 Task: For heading Calibri with Bold.  font size for heading24,  'Change the font style of data to'Bell MT.  and font size to 16,  Change the alignment of both headline & data to Align middle & Align Center.  In the sheet  Attendance Tracking Spreadsheetbook
Action: Mouse moved to (207, 113)
Screenshot: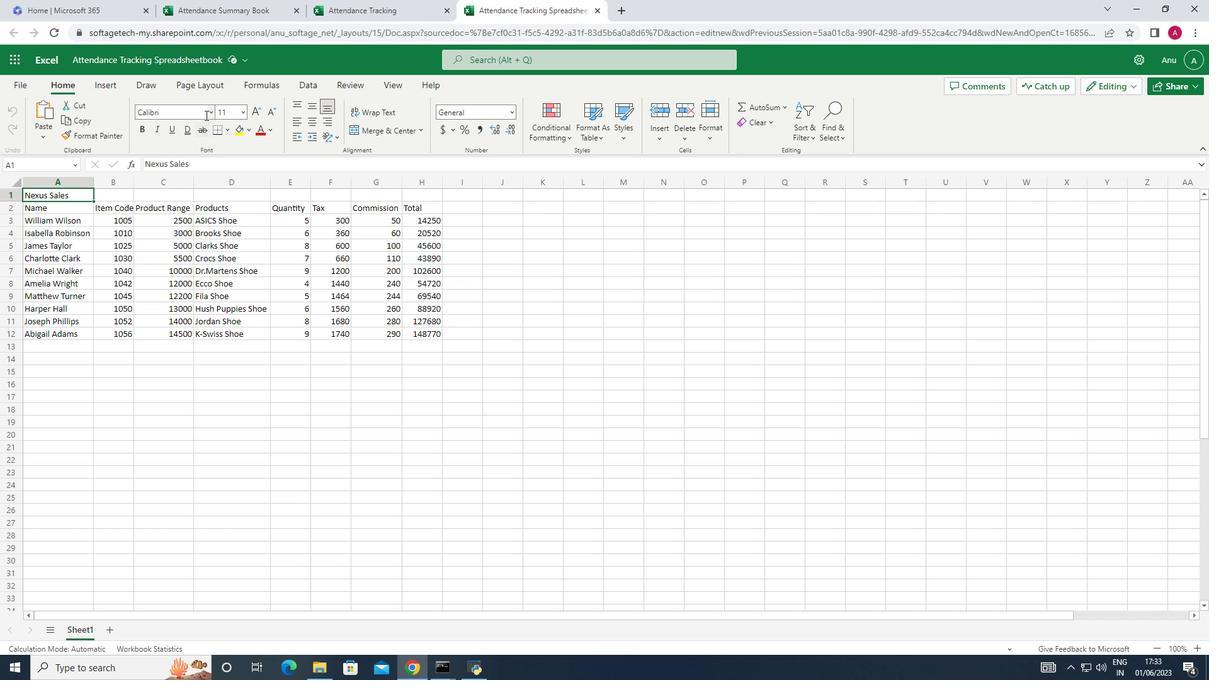 
Action: Mouse pressed left at (207, 113)
Screenshot: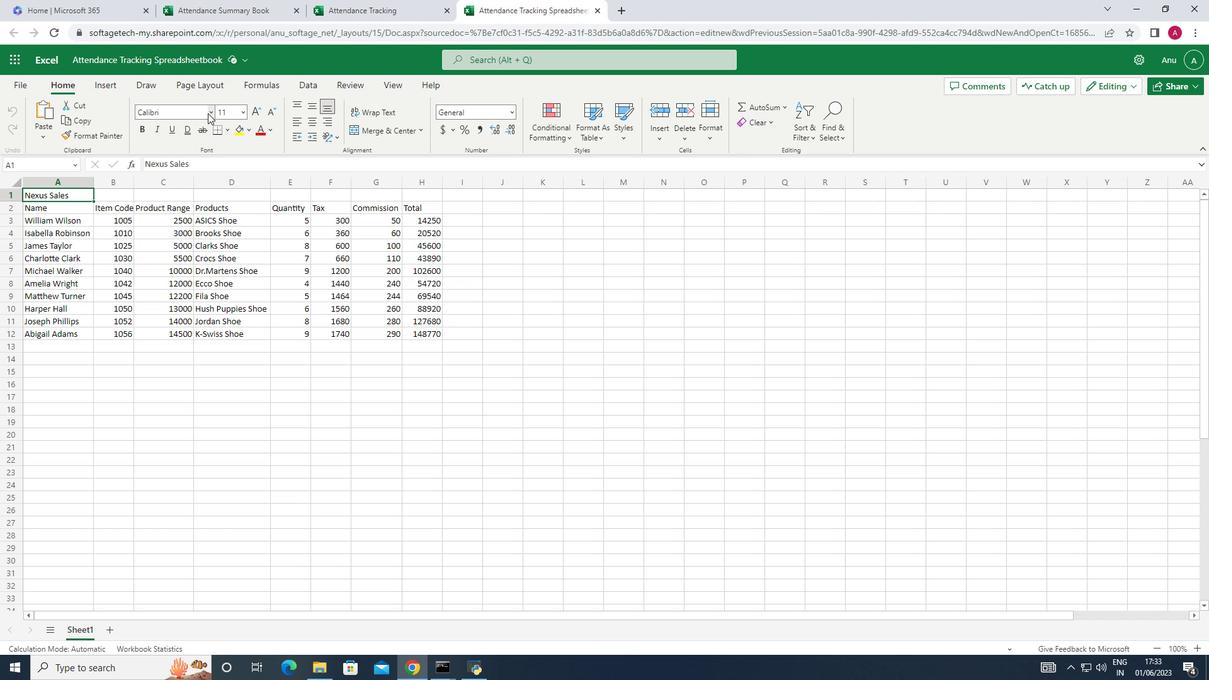 
Action: Mouse moved to (164, 238)
Screenshot: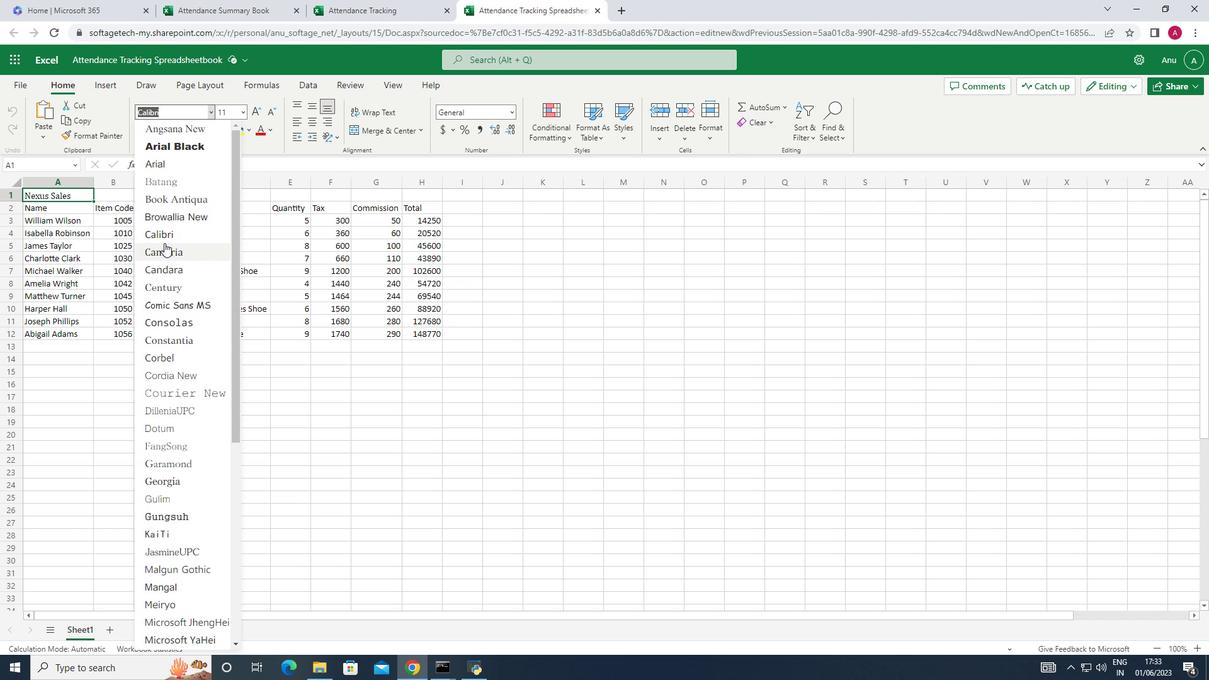 
Action: Mouse pressed left at (164, 238)
Screenshot: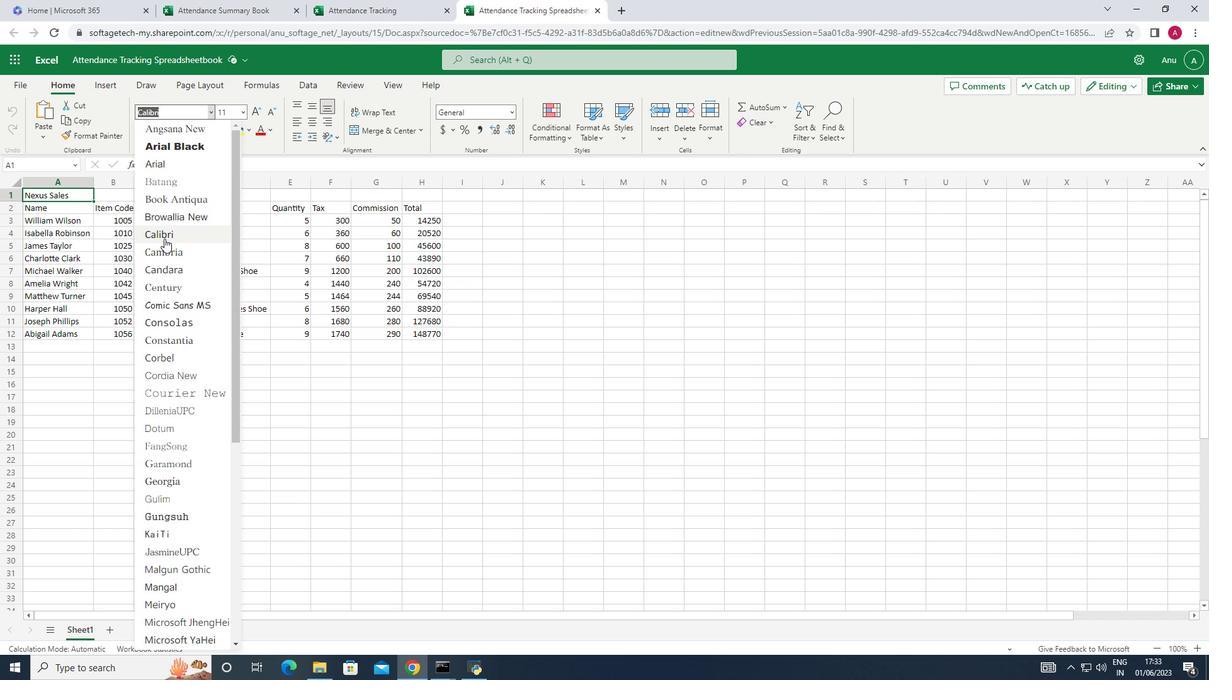 
Action: Mouse moved to (139, 131)
Screenshot: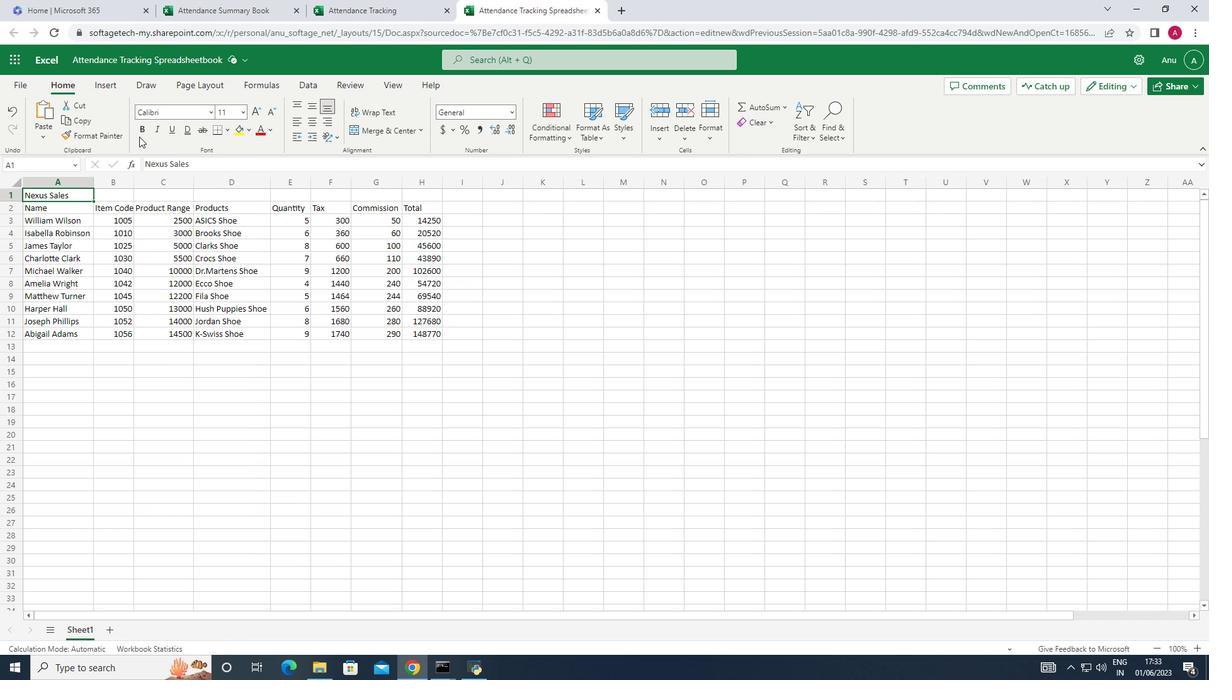 
Action: Mouse pressed left at (139, 131)
Screenshot: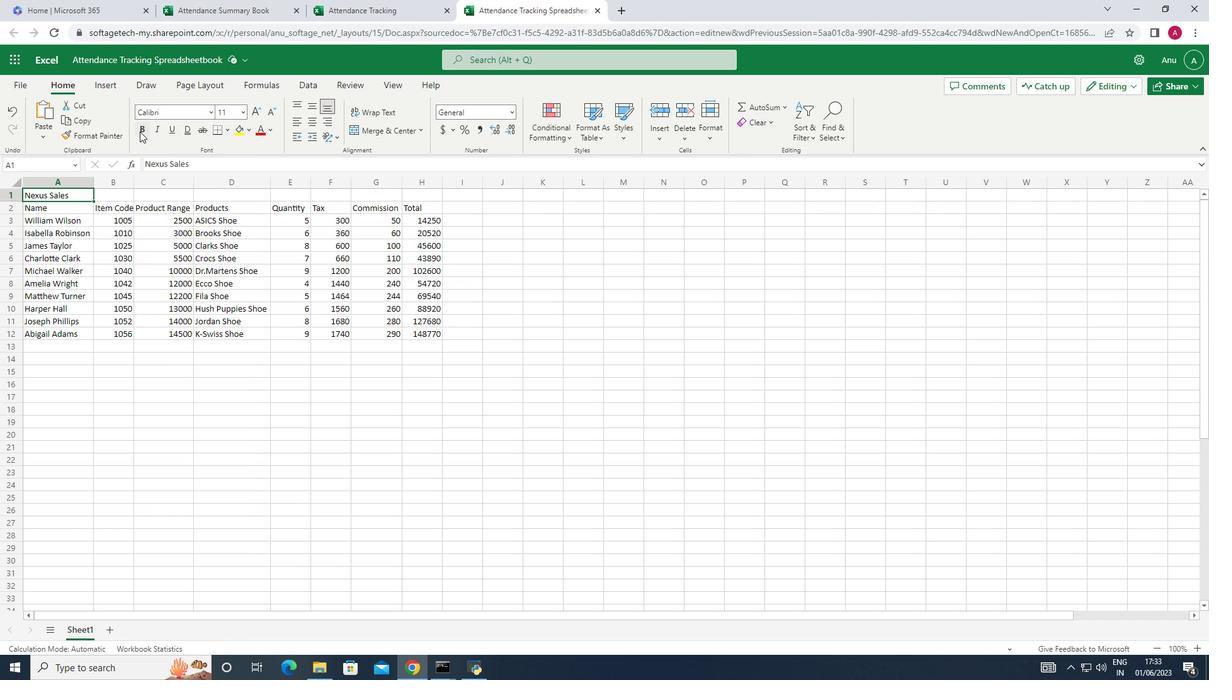 
Action: Mouse moved to (241, 112)
Screenshot: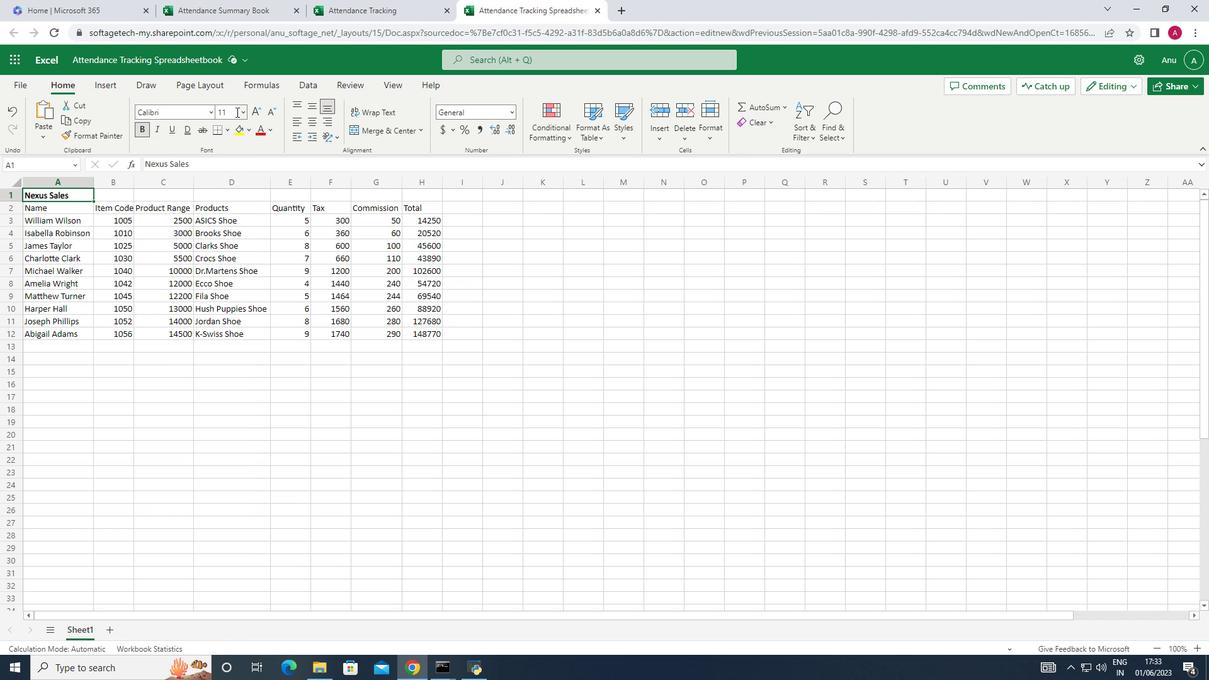
Action: Mouse pressed left at (241, 112)
Screenshot: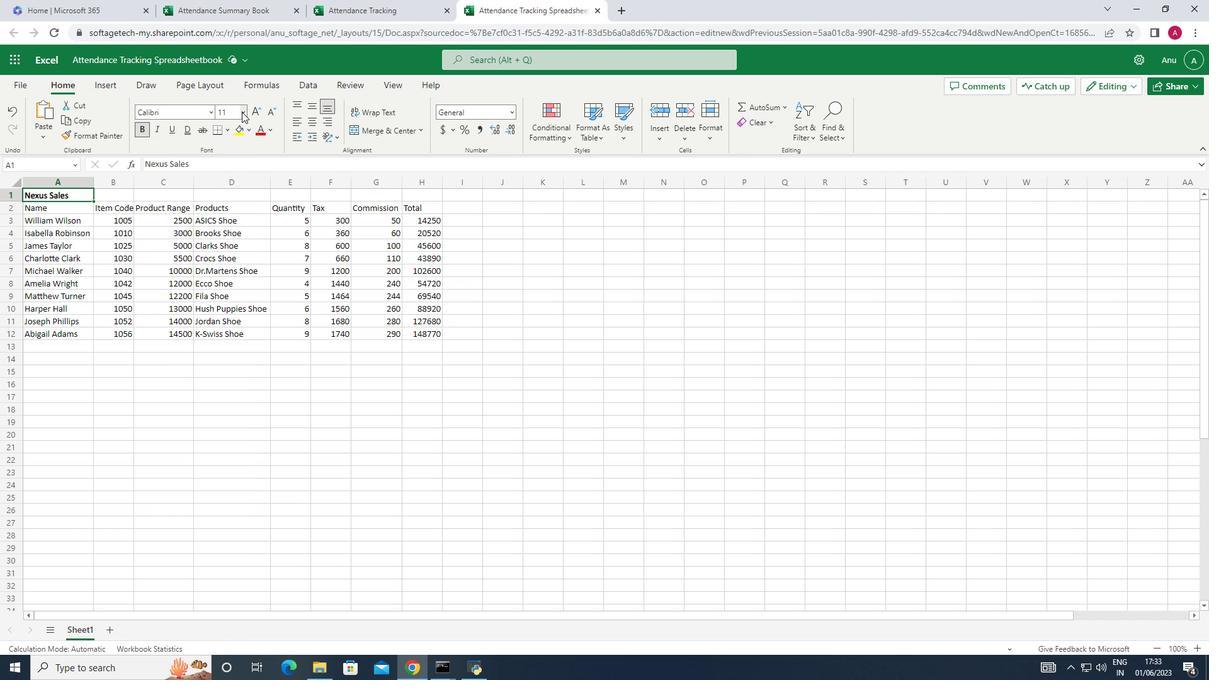 
Action: Mouse moved to (233, 282)
Screenshot: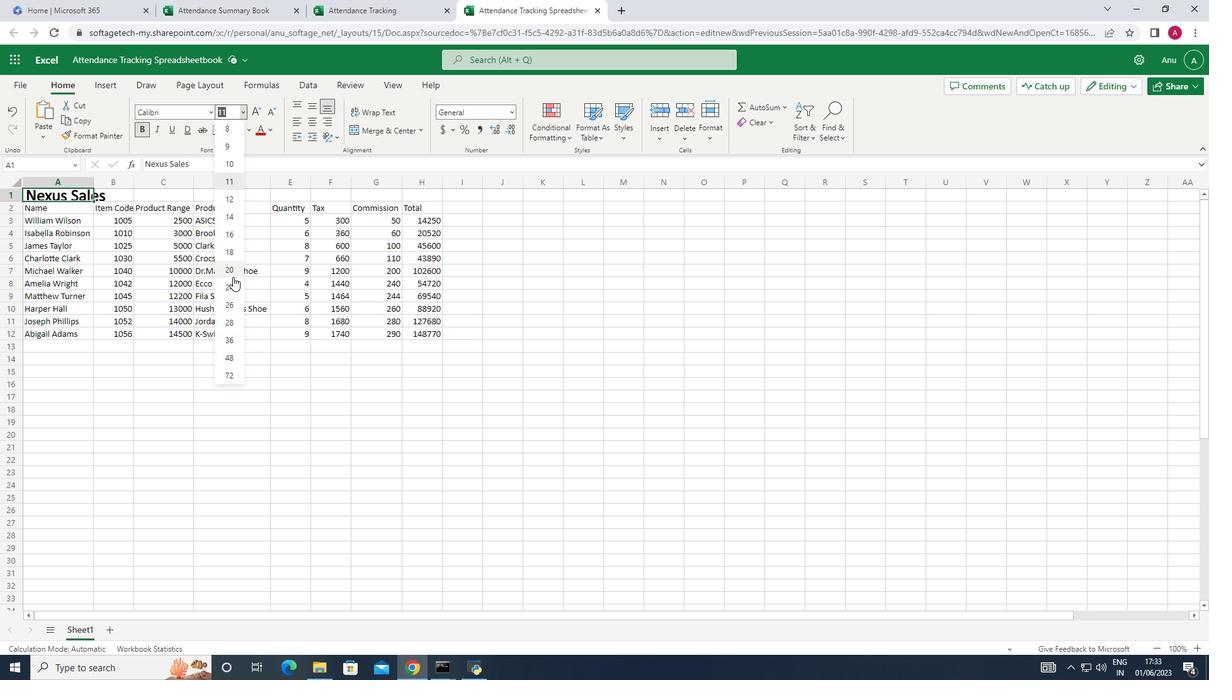 
Action: Mouse pressed left at (233, 282)
Screenshot: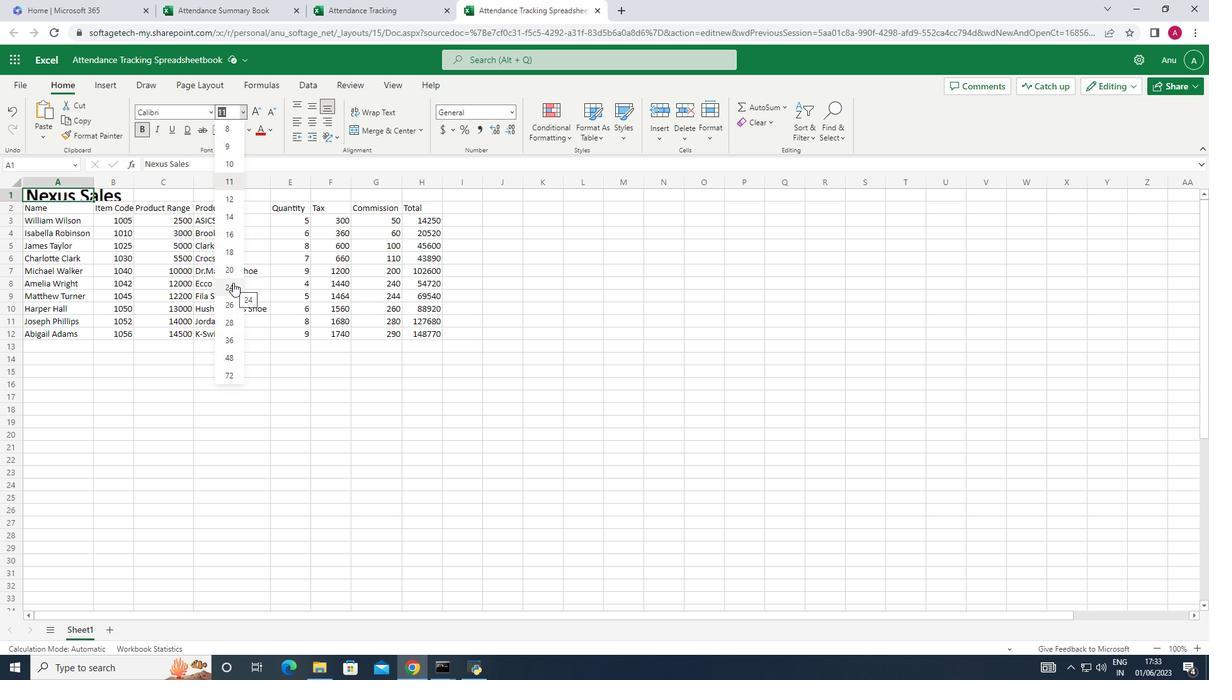 
Action: Mouse moved to (64, 222)
Screenshot: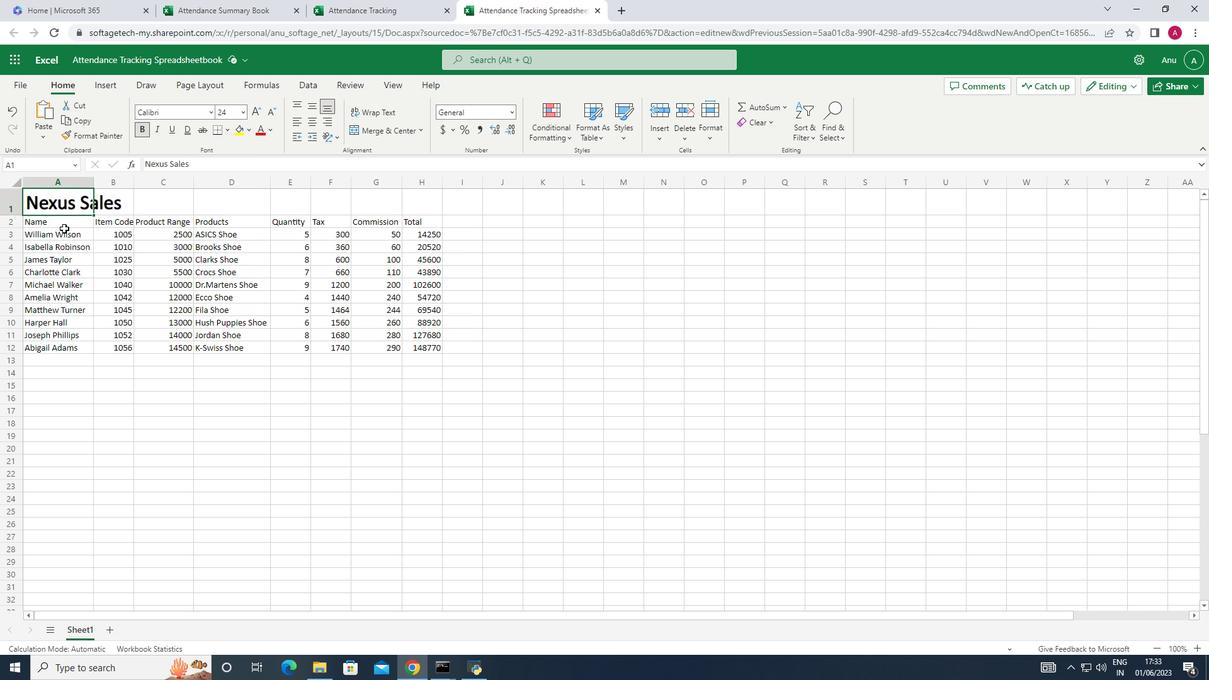 
Action: Mouse pressed left at (64, 222)
Screenshot: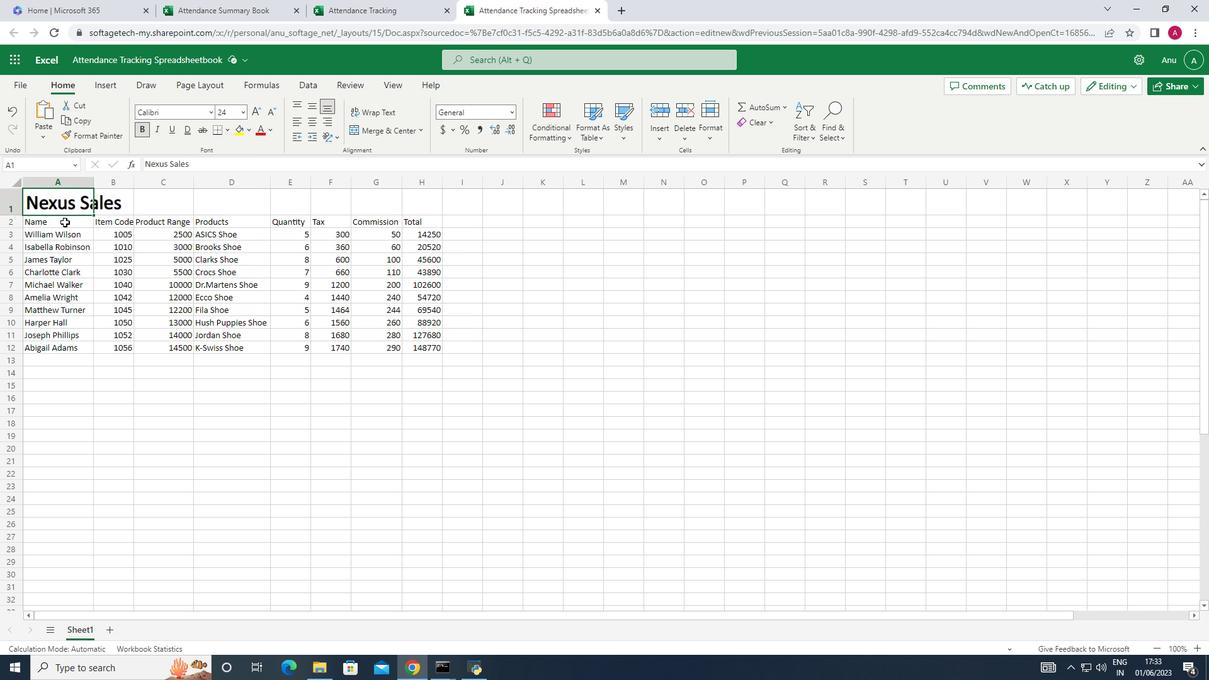 
Action: Mouse moved to (415, 335)
Screenshot: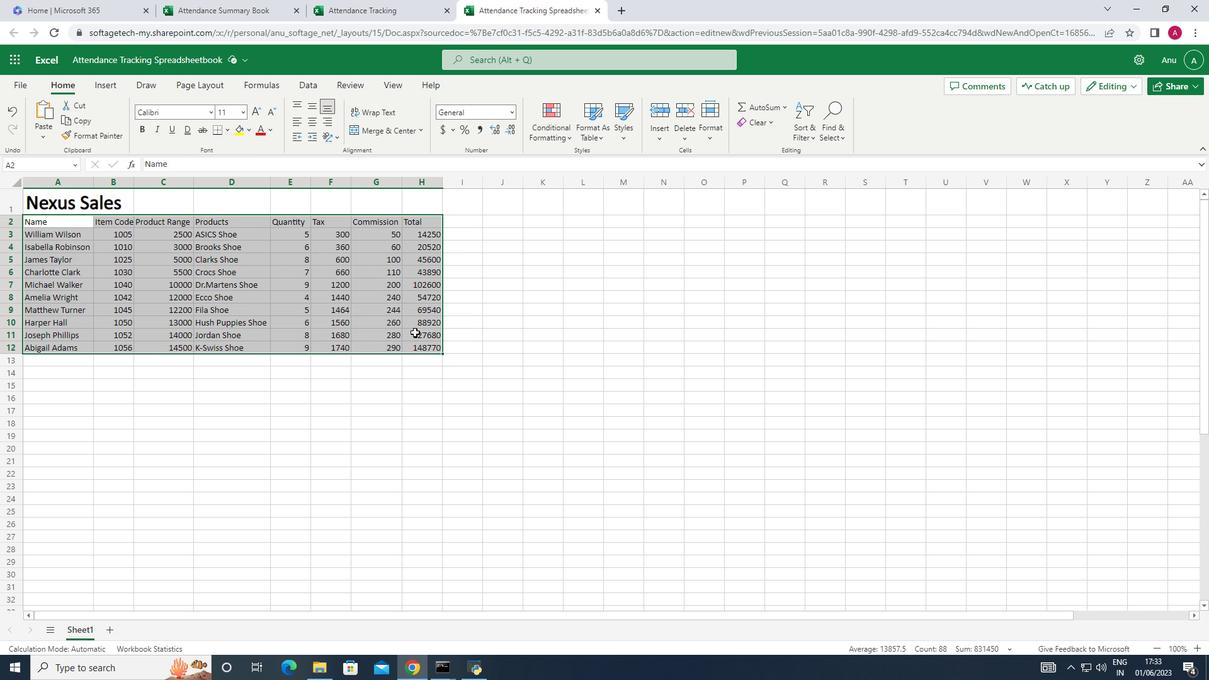
Action: Key pressed <Key.shift>Bectrl+Zctrl+Zctrl+Zctrl+Z
Screenshot: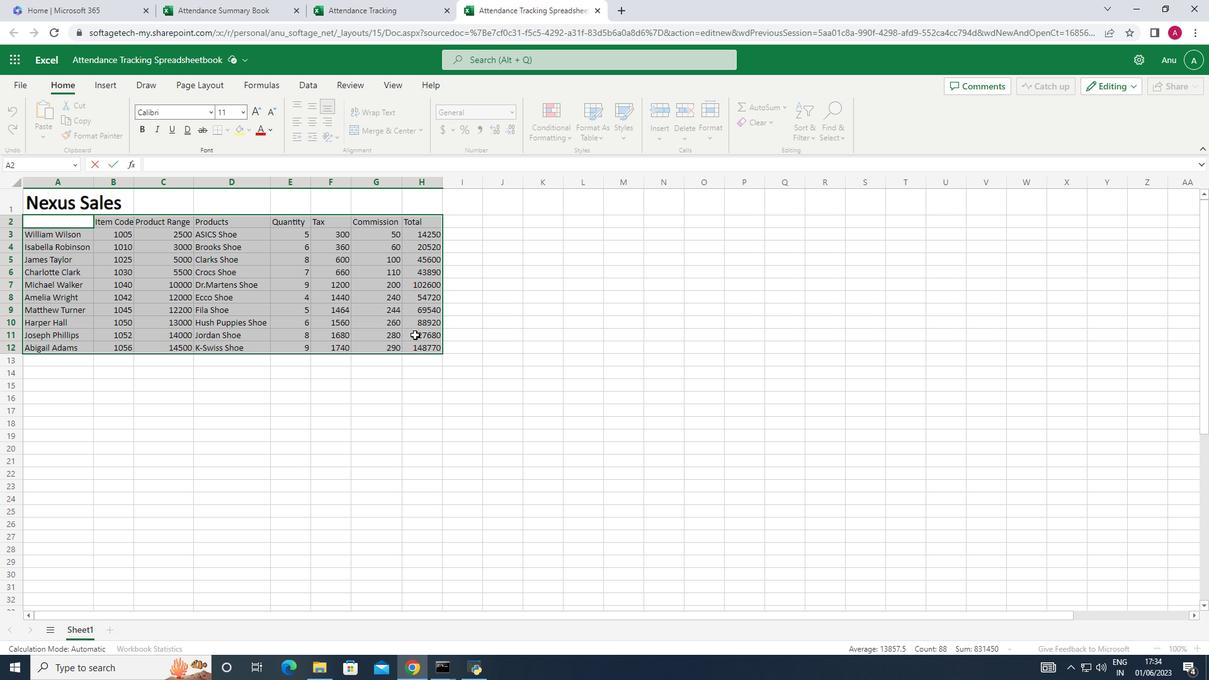 
Action: Mouse moved to (292, 397)
Screenshot: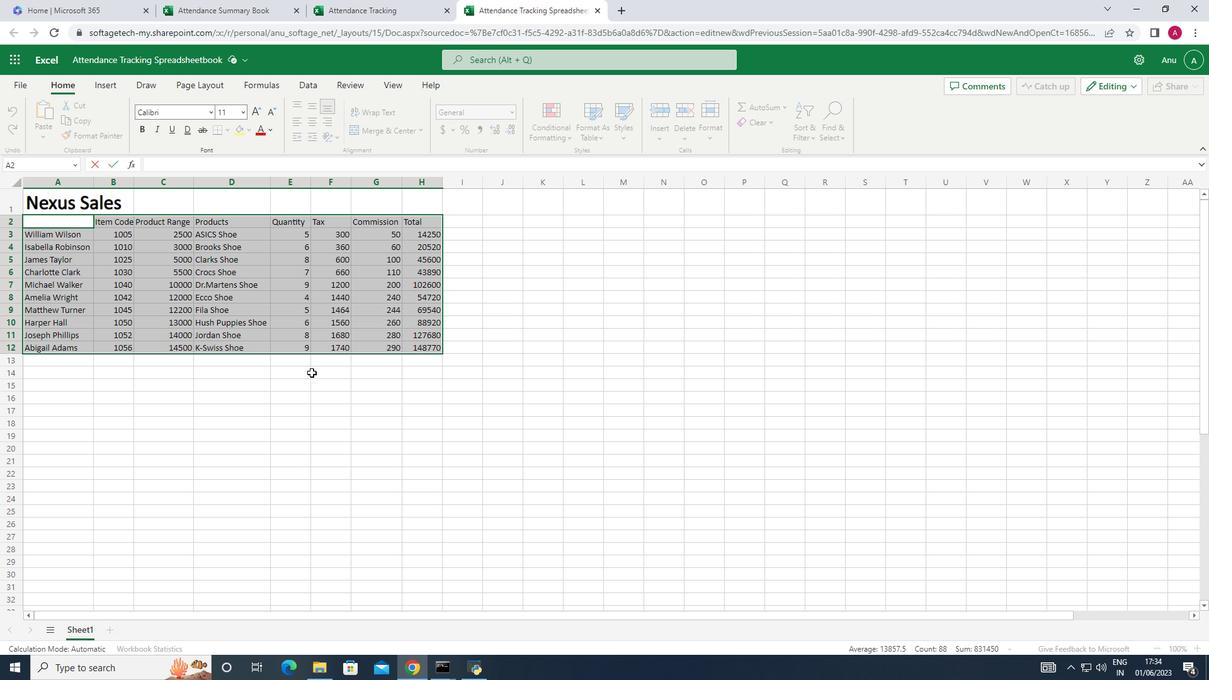 
Action: Mouse pressed left at (292, 397)
Screenshot: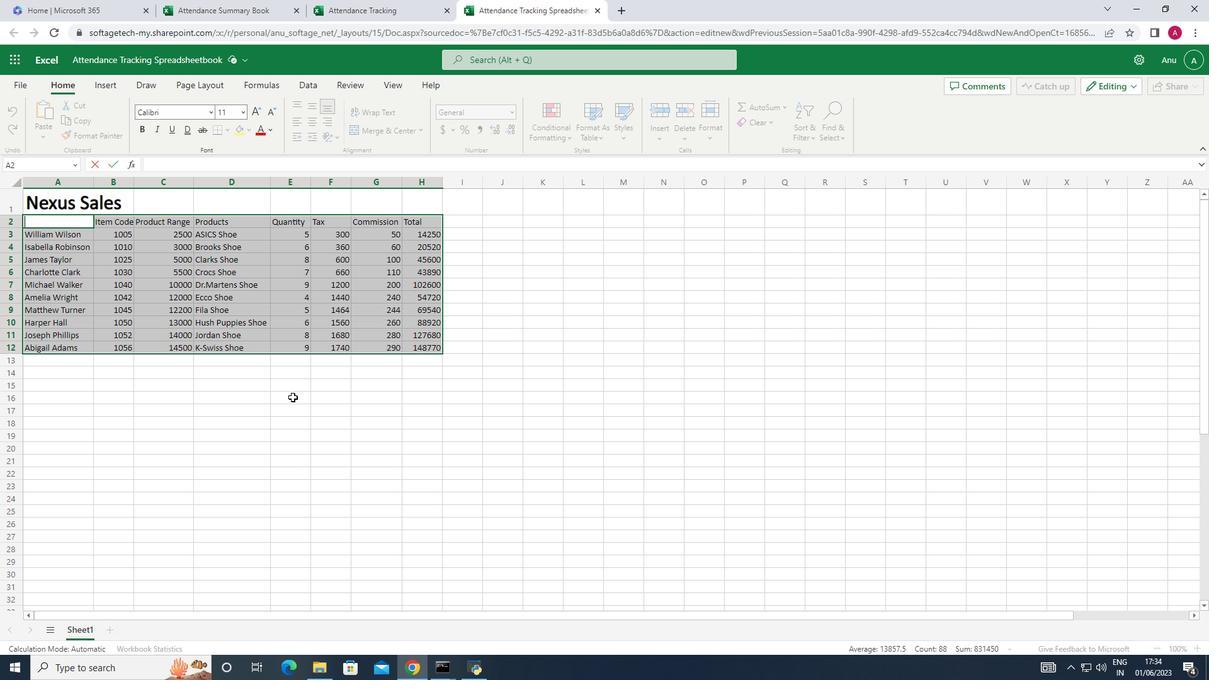 
Action: Mouse moved to (81, 223)
Screenshot: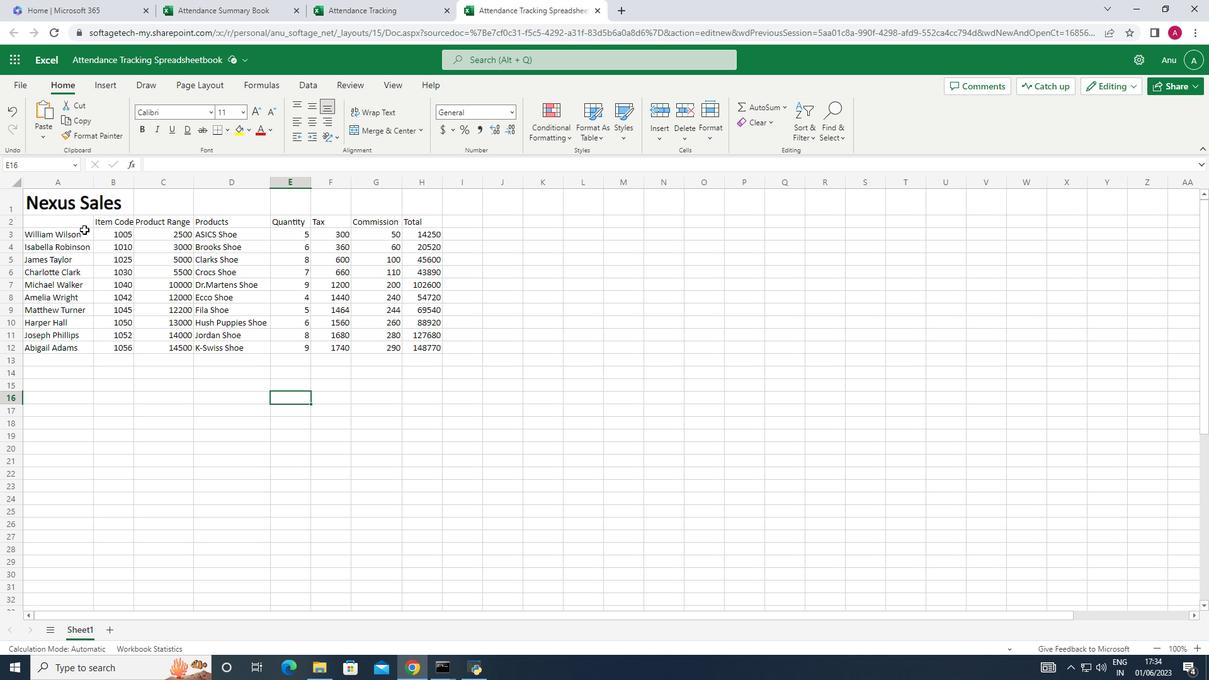 
Action: Mouse pressed left at (81, 223)
Screenshot: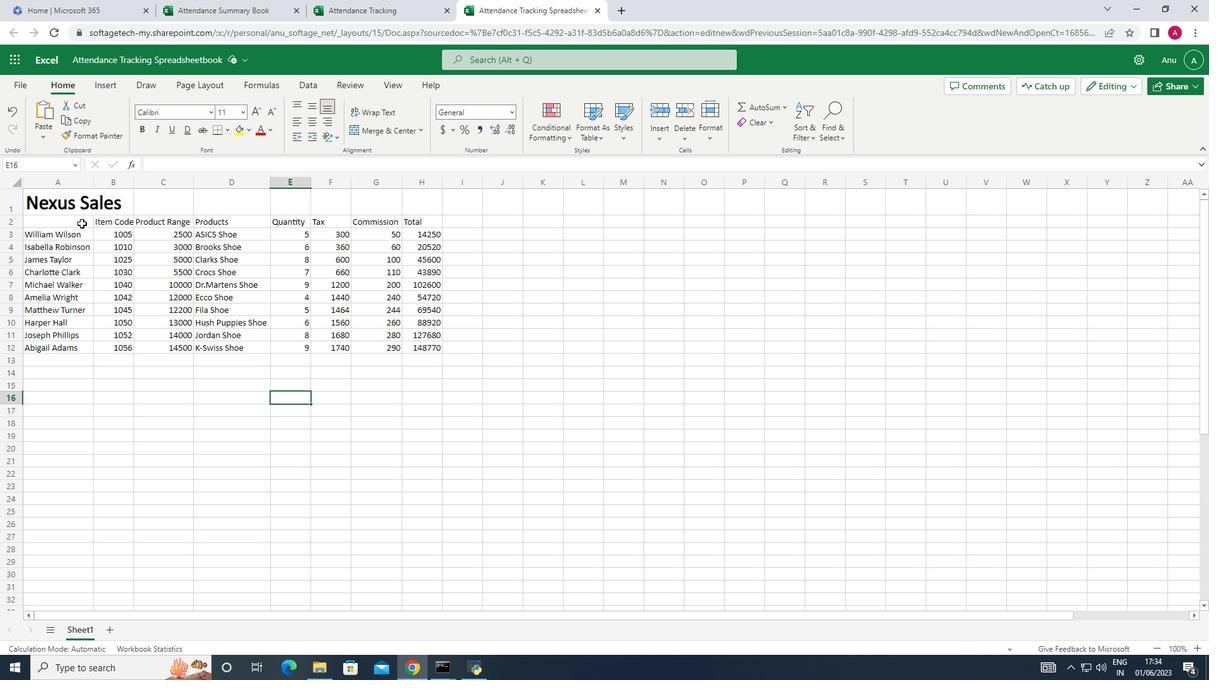 
Action: Key pressed ctrl+Z
Screenshot: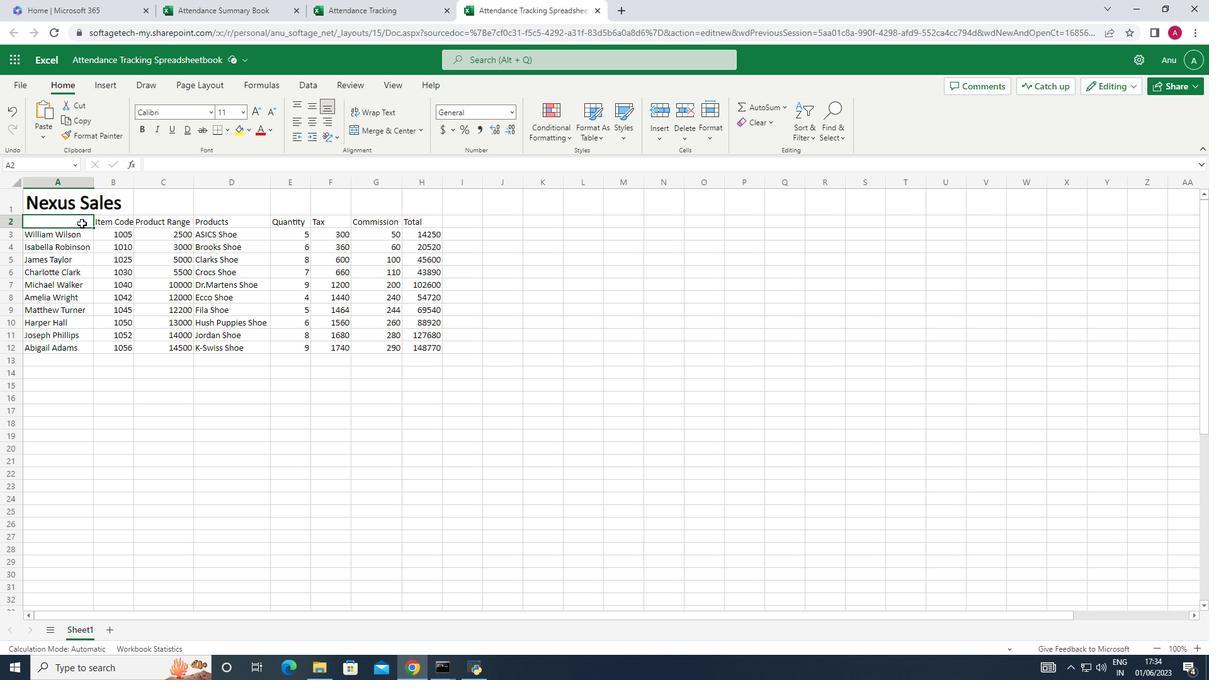 
Action: Mouse moved to (35, 223)
Screenshot: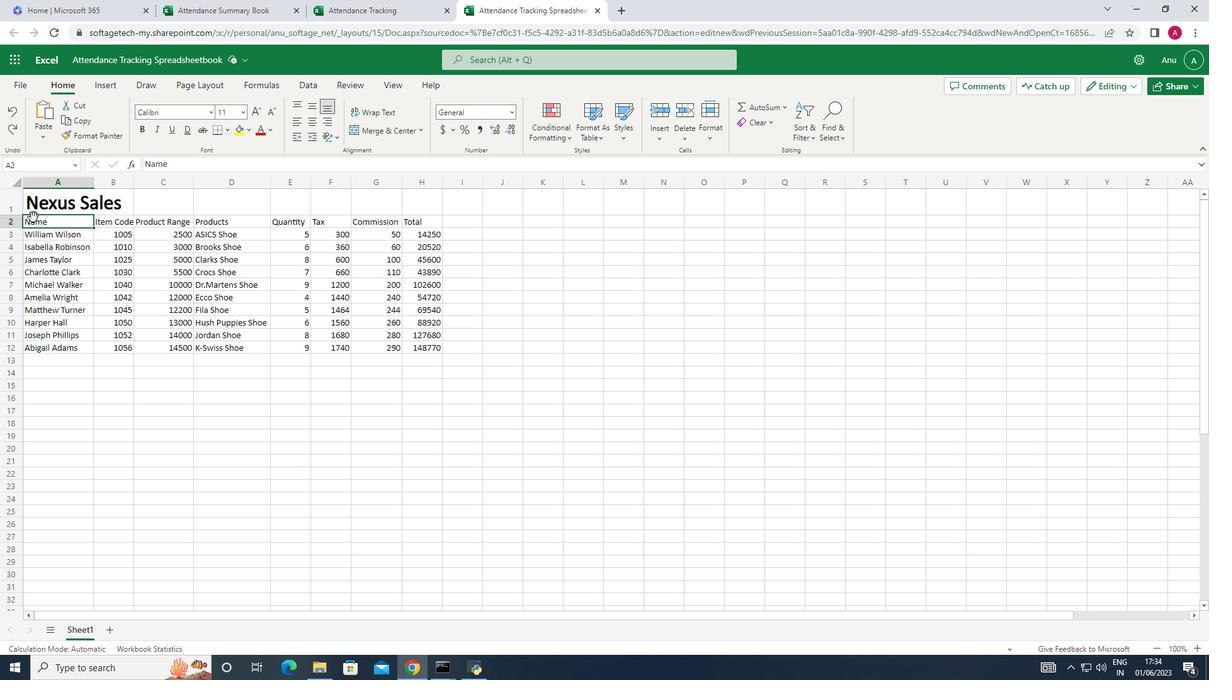 
Action: Mouse pressed left at (35, 223)
Screenshot: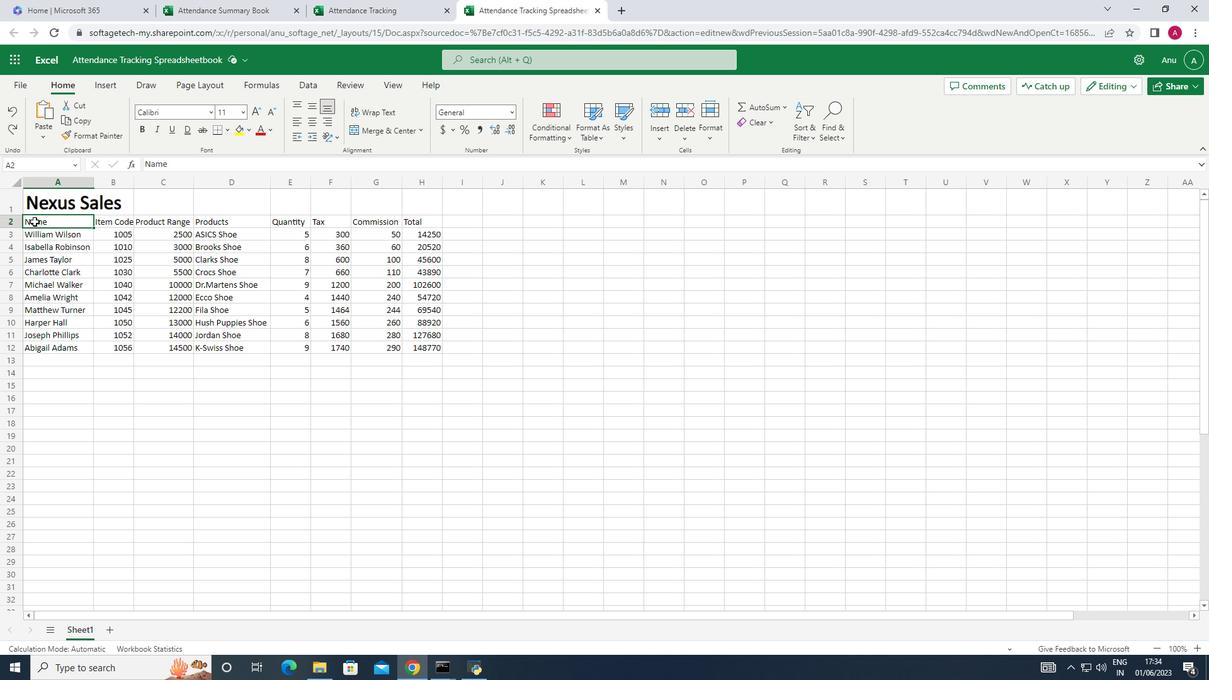 
Action: Mouse moved to (189, 109)
Screenshot: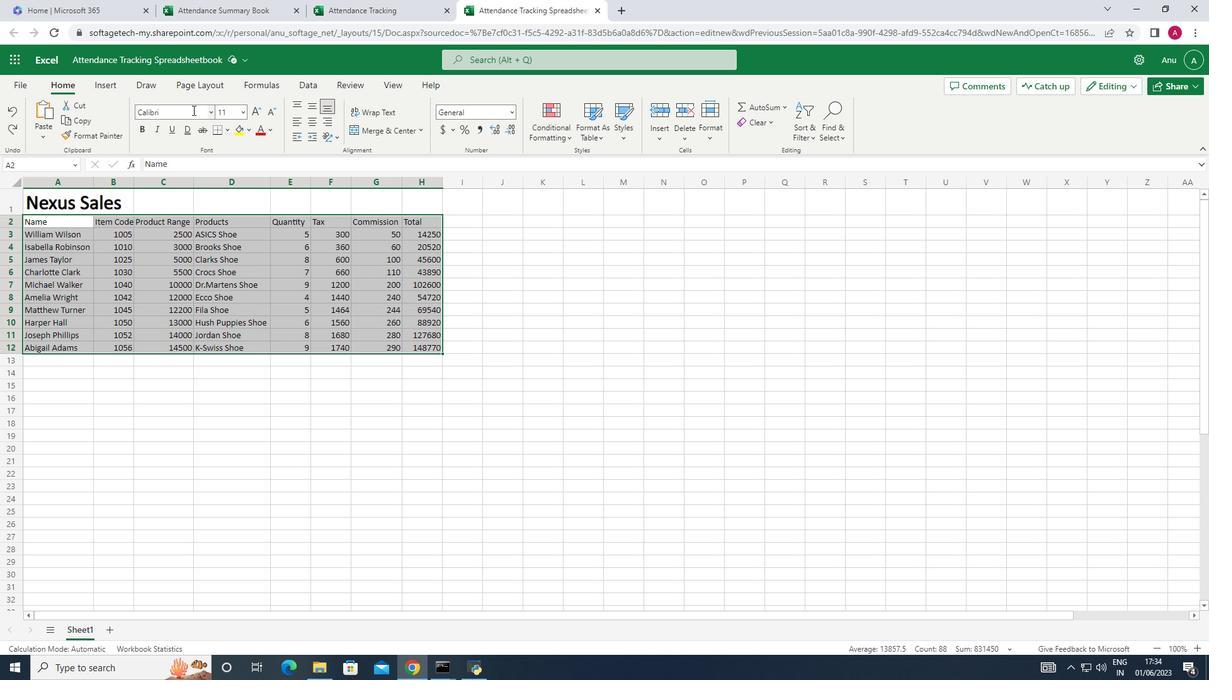 
Action: Mouse pressed left at (189, 109)
Screenshot: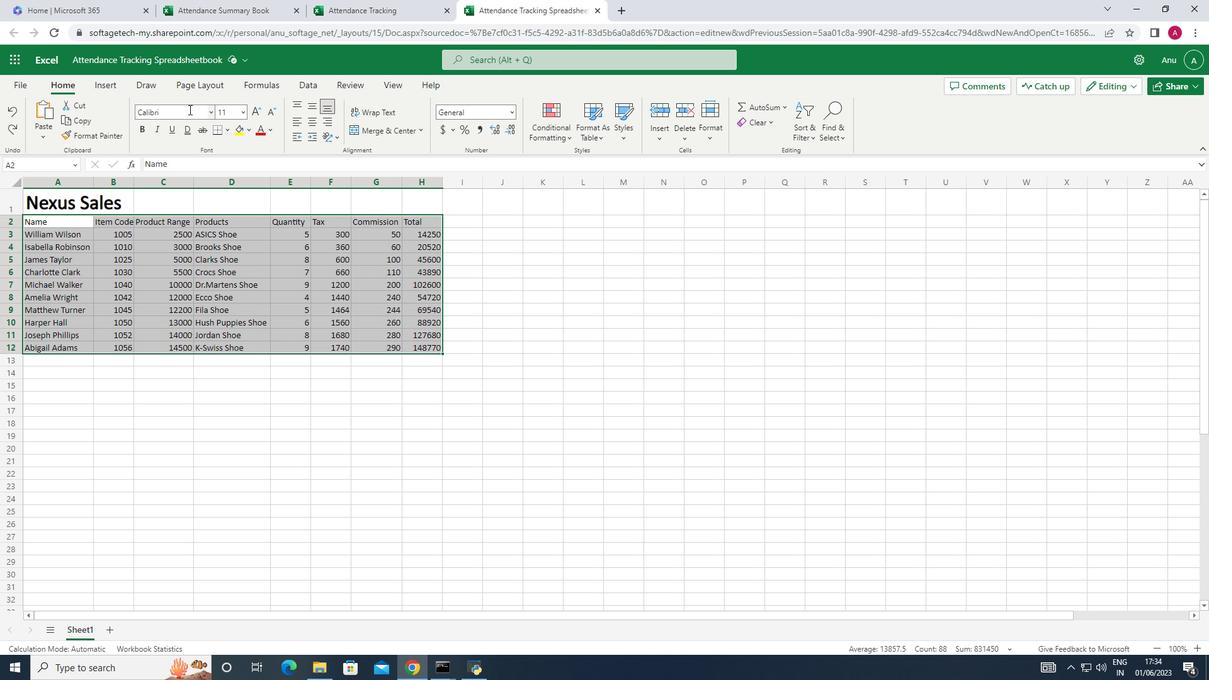 
Action: Mouse pressed left at (189, 109)
Screenshot: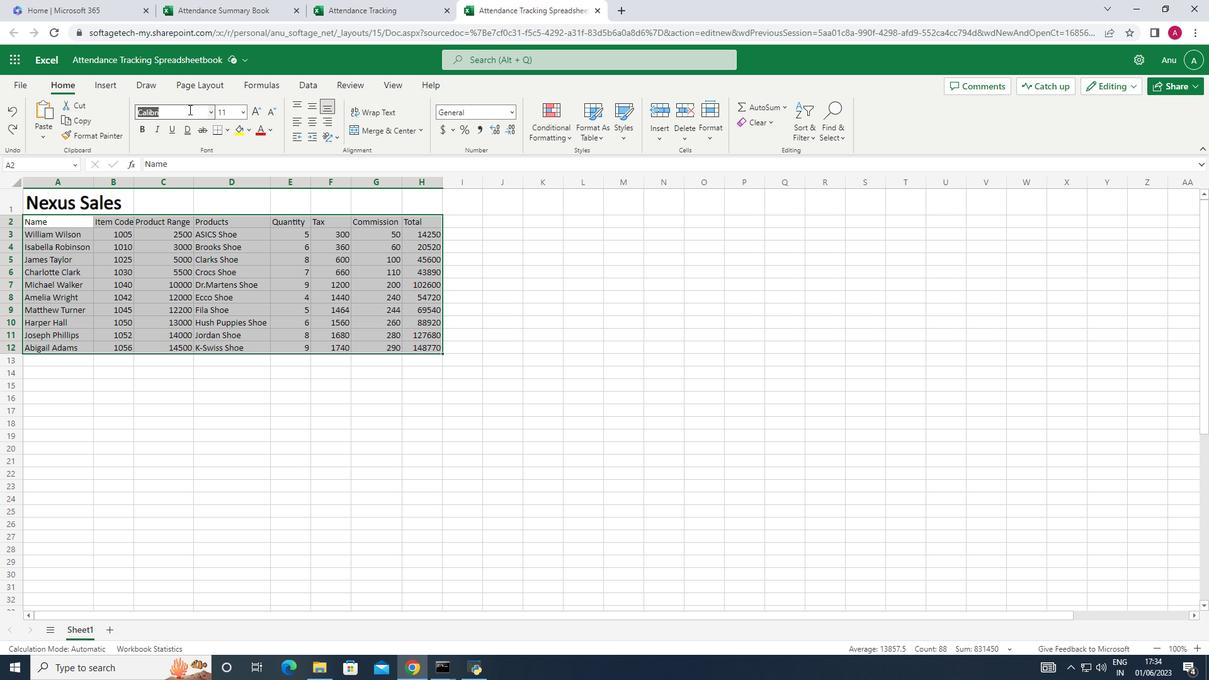 
Action: Mouse pressed left at (189, 109)
Screenshot: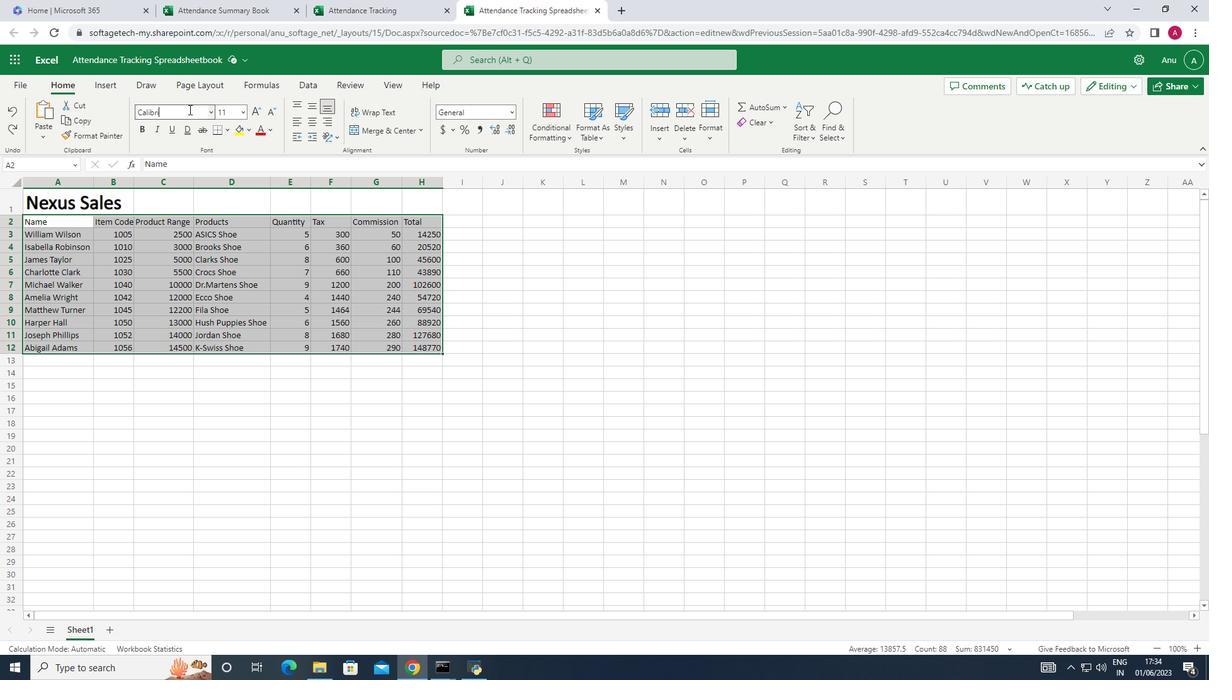 
Action: Mouse moved to (207, 114)
Screenshot: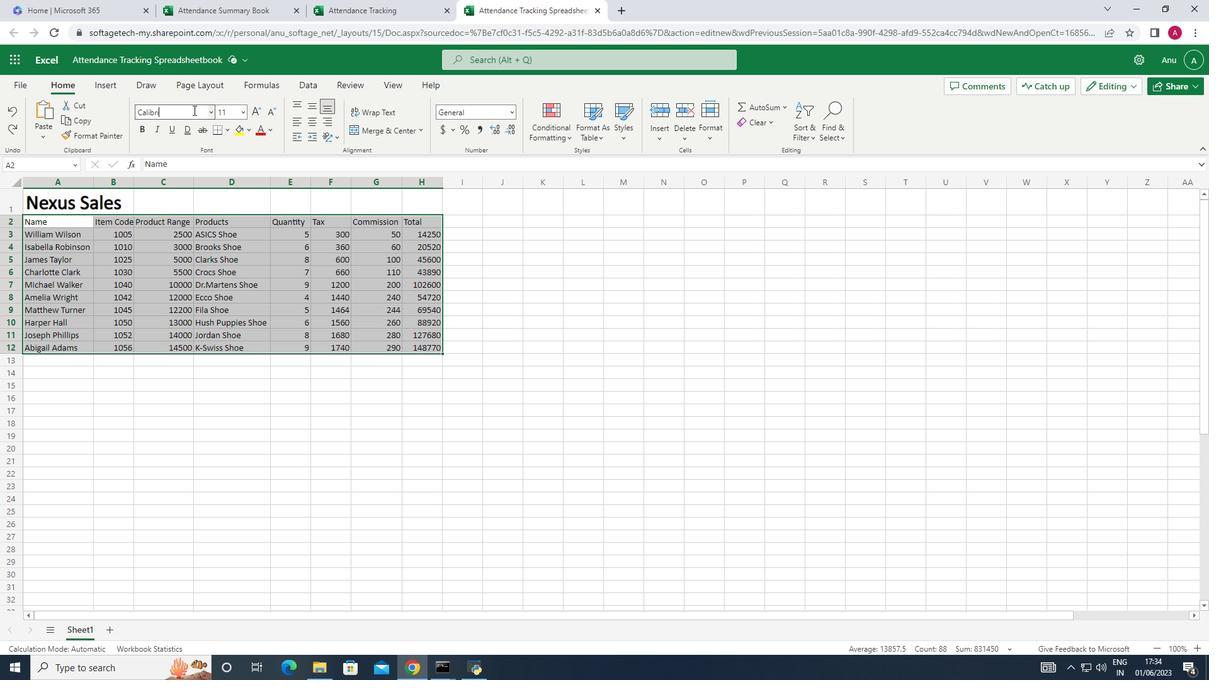 
Action: Mouse pressed left at (207, 114)
Screenshot: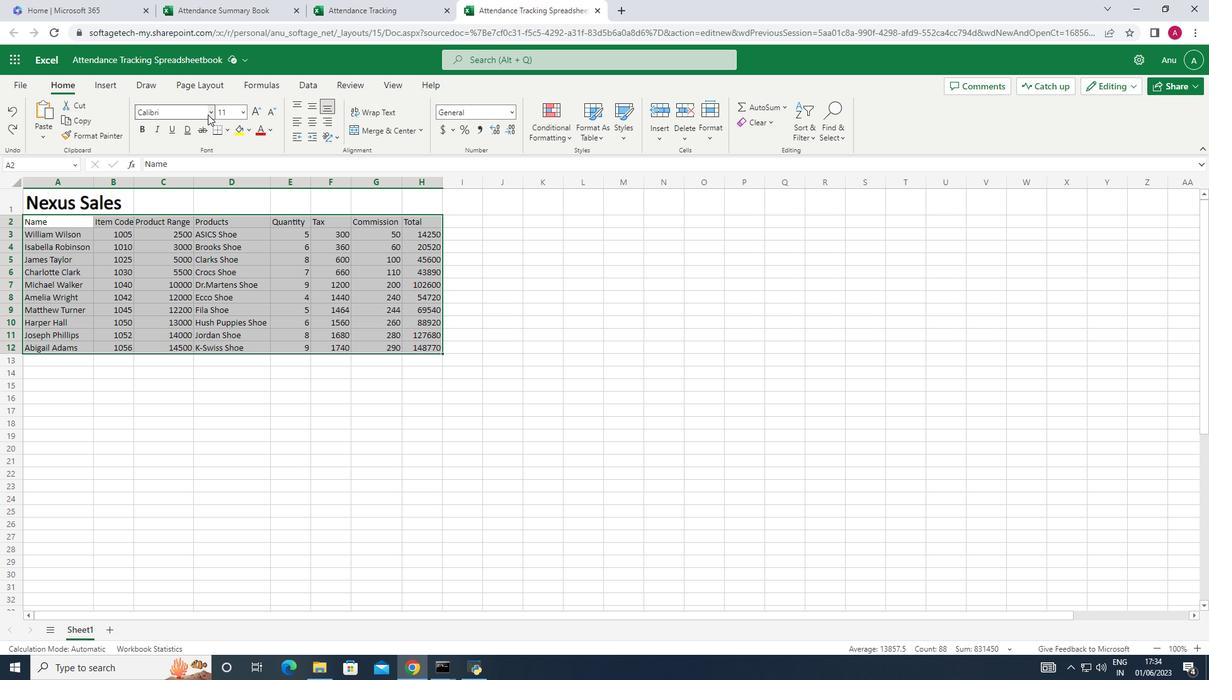 
Action: Mouse moved to (185, 112)
Screenshot: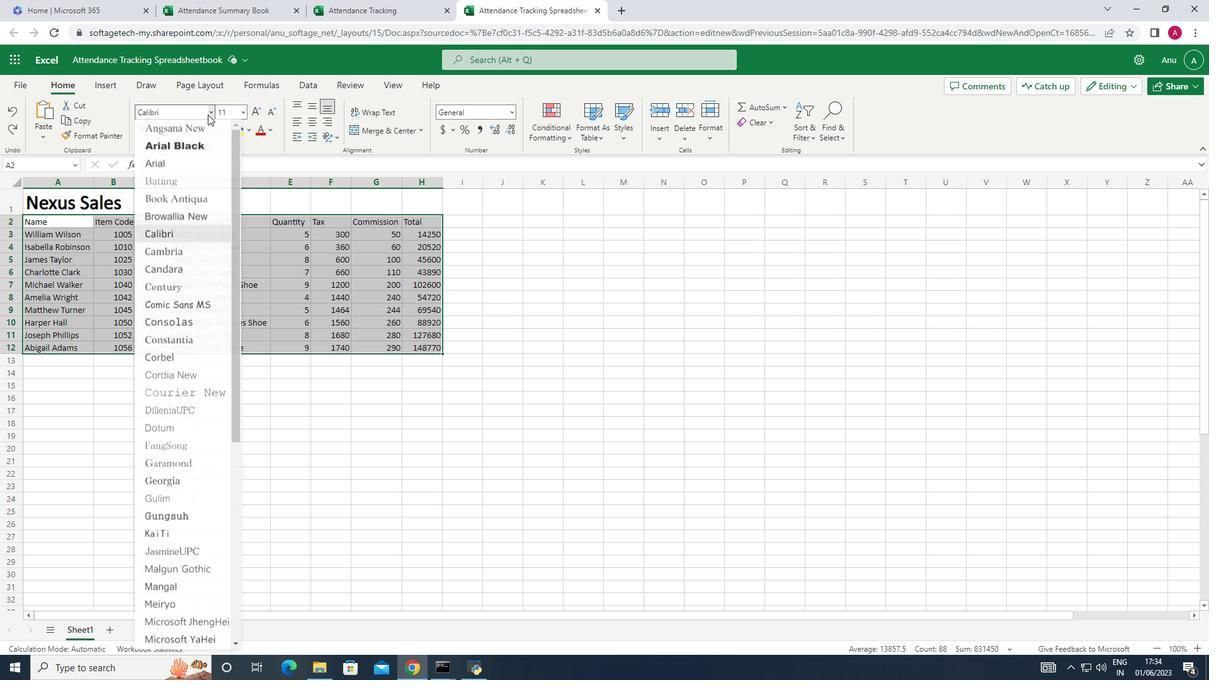
Action: Key pressed <Key.shift>B<Key.backspace><Key.backspace><Key.backspace><Key.backspace><Key.backspace><Key.backspace><Key.backspace><Key.backspace><Key.backspace><Key.backspace><Key.backspace><Key.backspace><Key.backspace><Key.backspace><Key.shift>Bell<Key.space><Key.shift><Key.shift>MT<Key.enter>
Screenshot: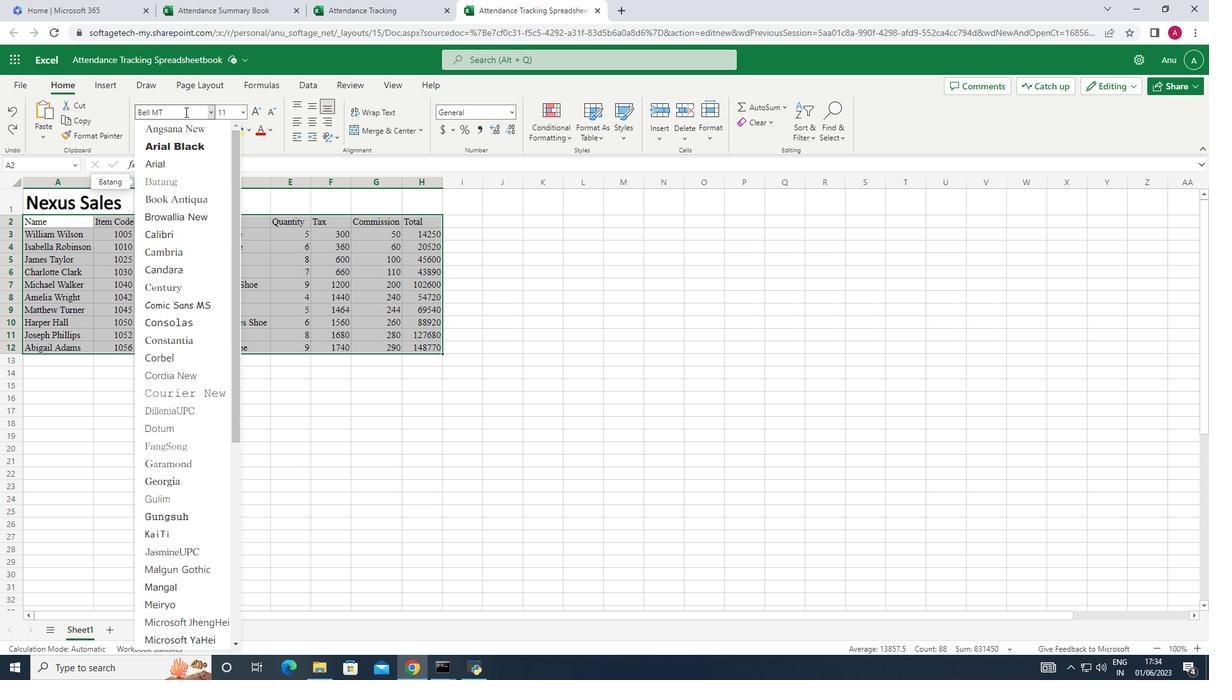 
Action: Mouse moved to (241, 112)
Screenshot: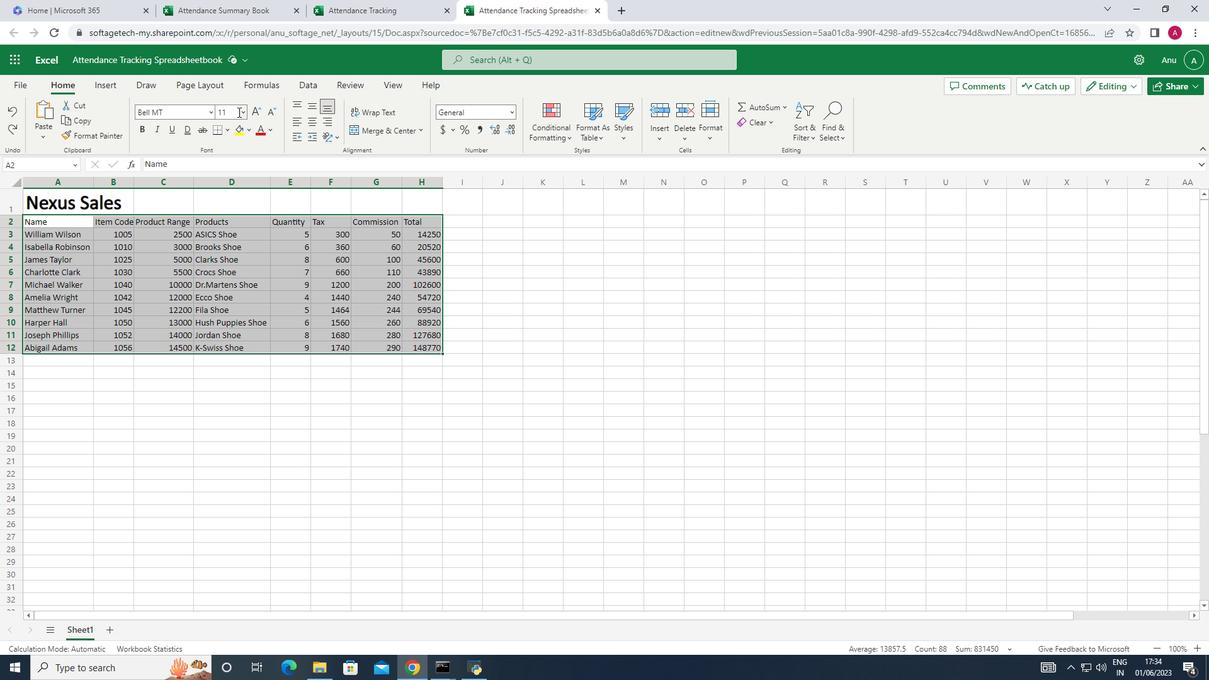 
Action: Mouse pressed left at (241, 112)
Screenshot: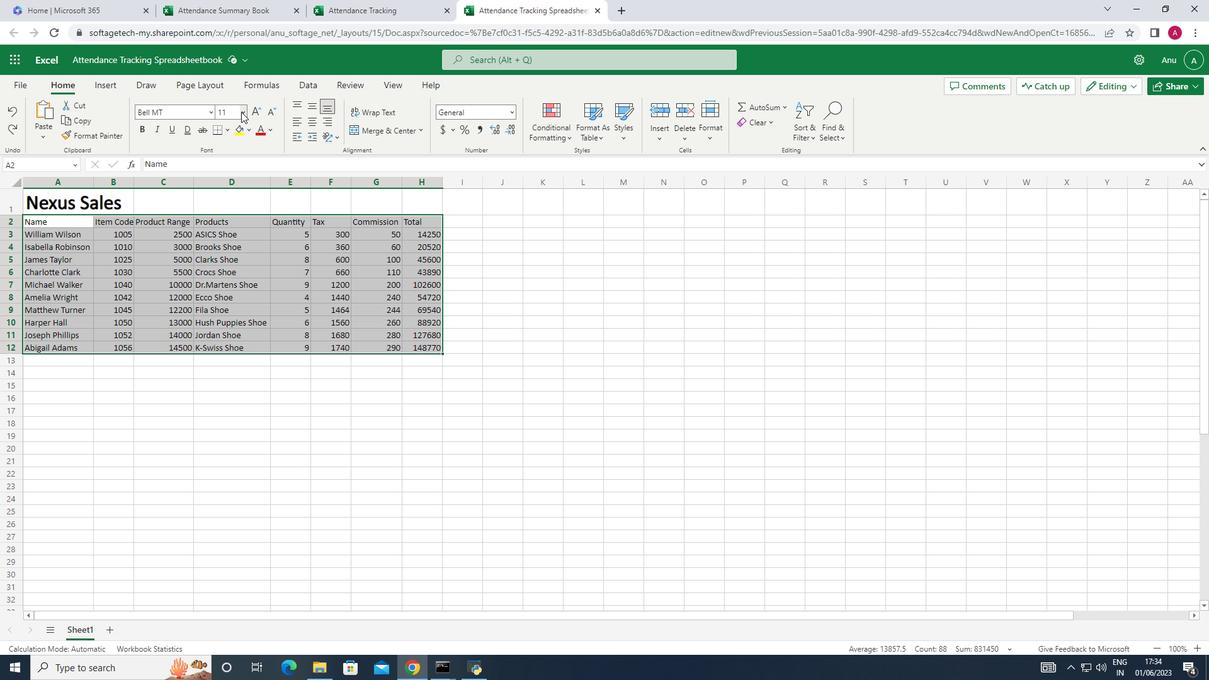 
Action: Mouse moved to (236, 229)
Screenshot: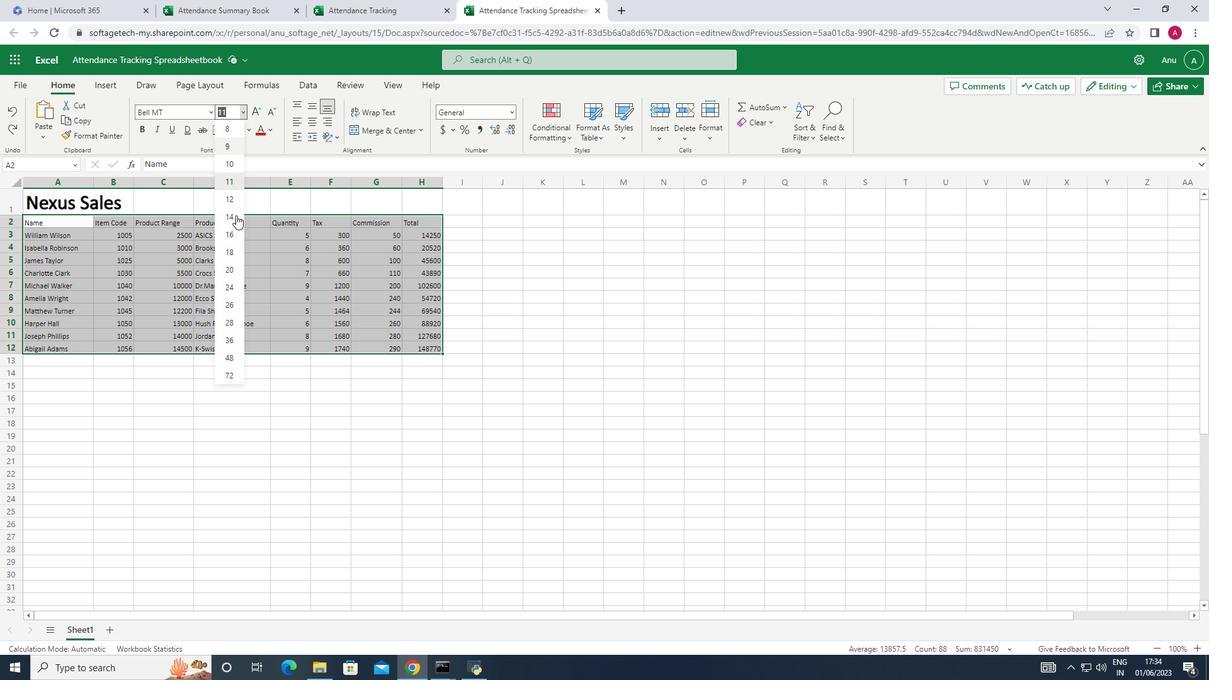 
Action: Mouse pressed left at (236, 229)
Screenshot: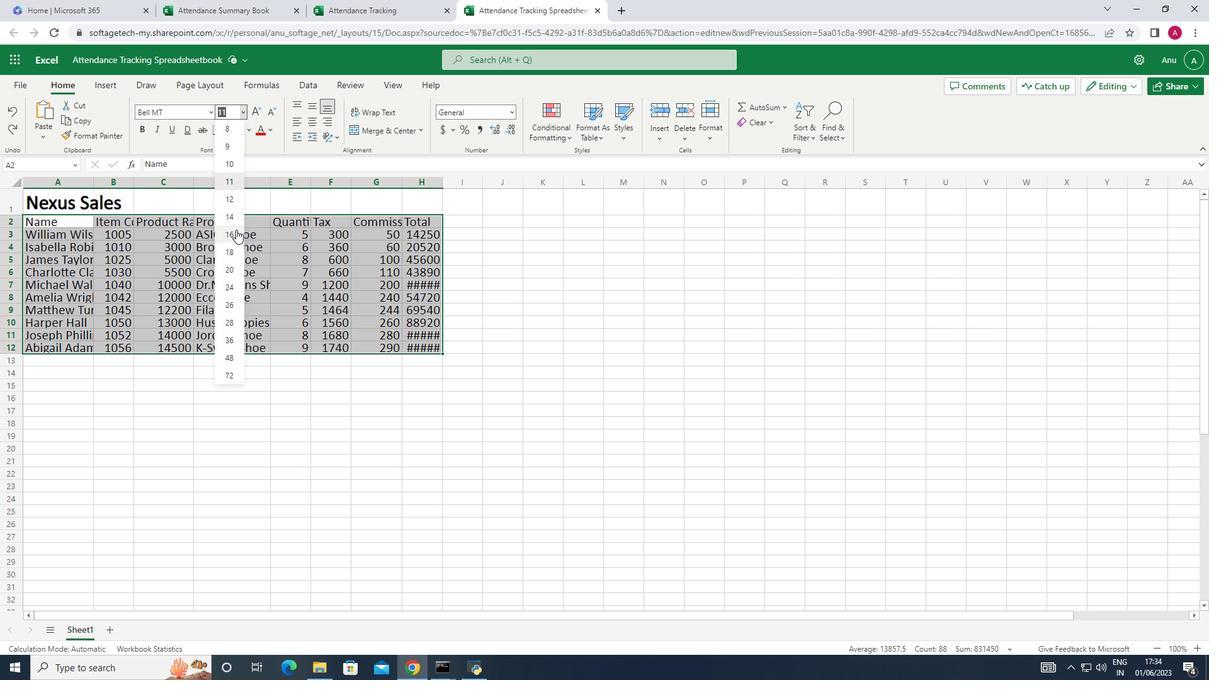 
Action: Mouse moved to (54, 201)
Screenshot: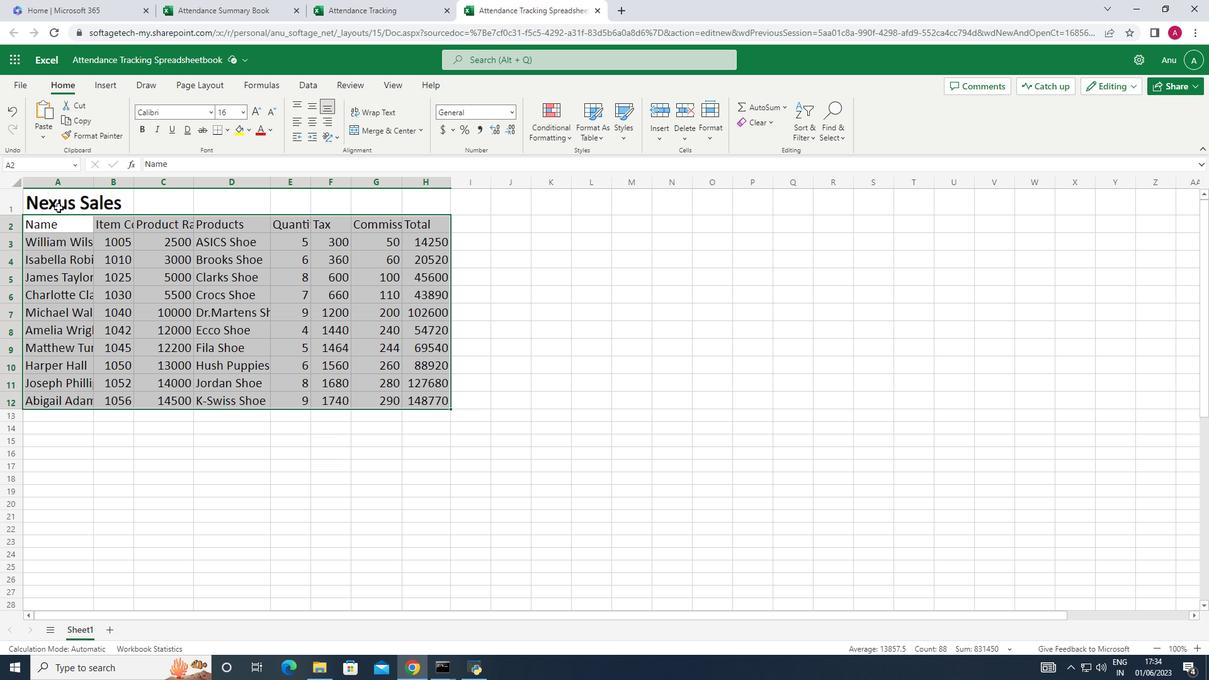 
Action: Mouse pressed left at (54, 201)
Screenshot: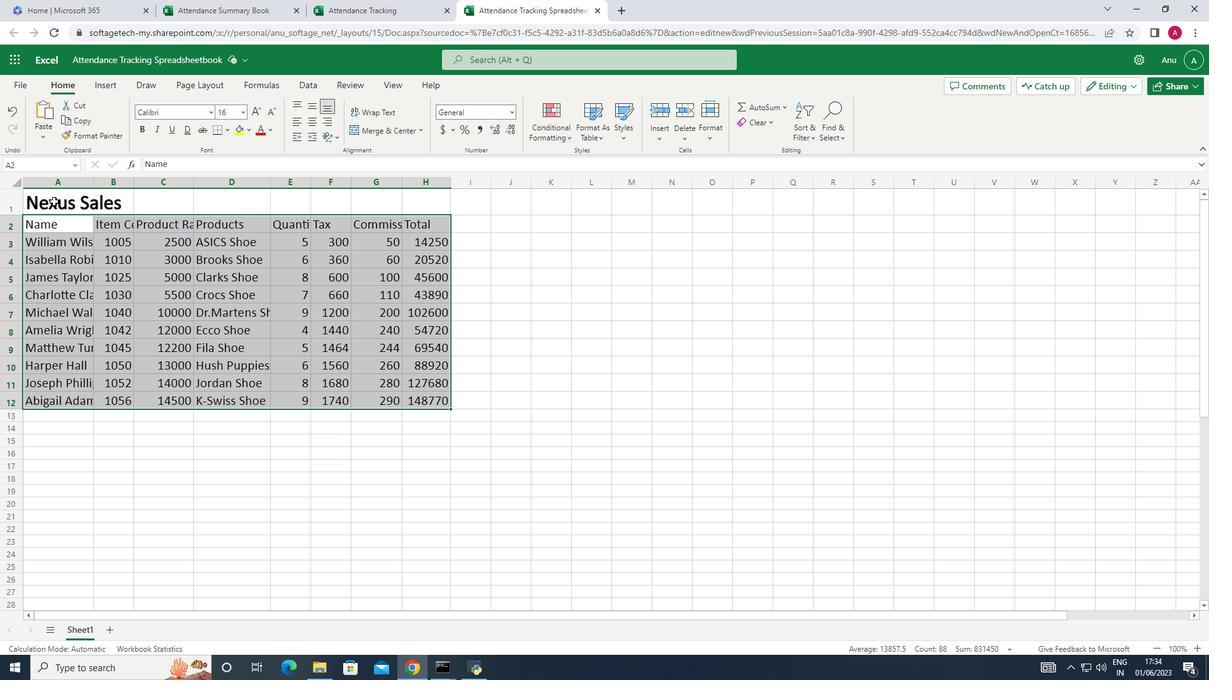 
Action: Mouse moved to (313, 102)
Screenshot: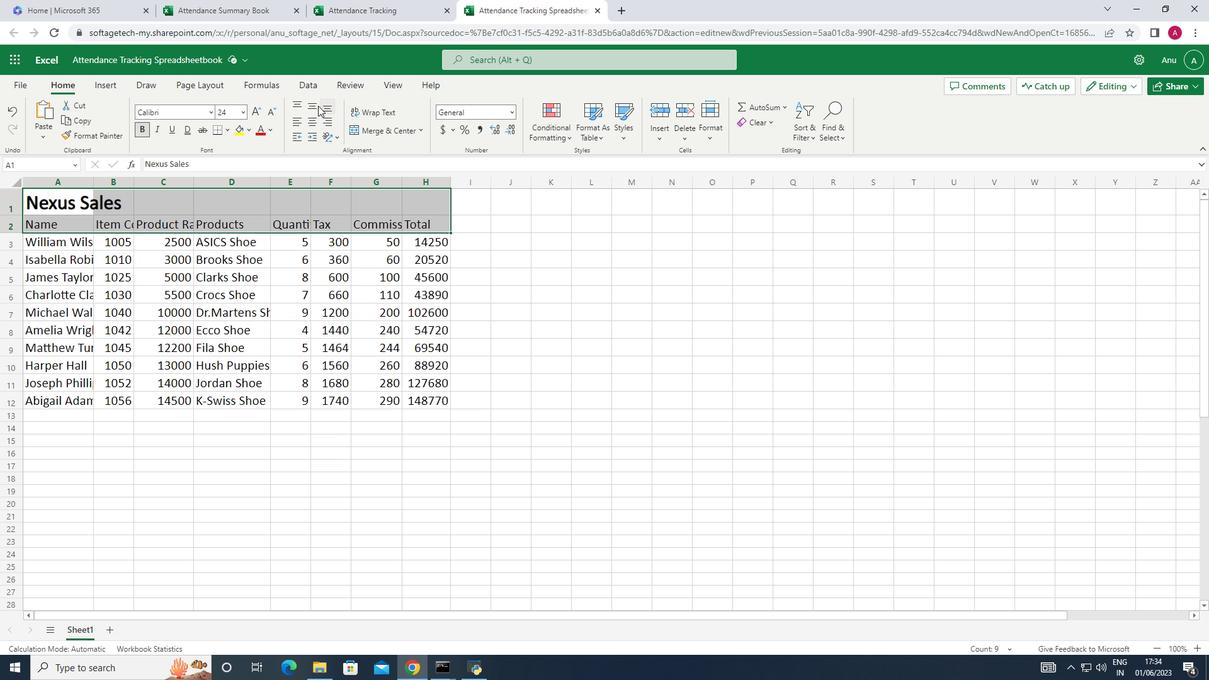 
Action: Mouse pressed left at (313, 102)
Screenshot: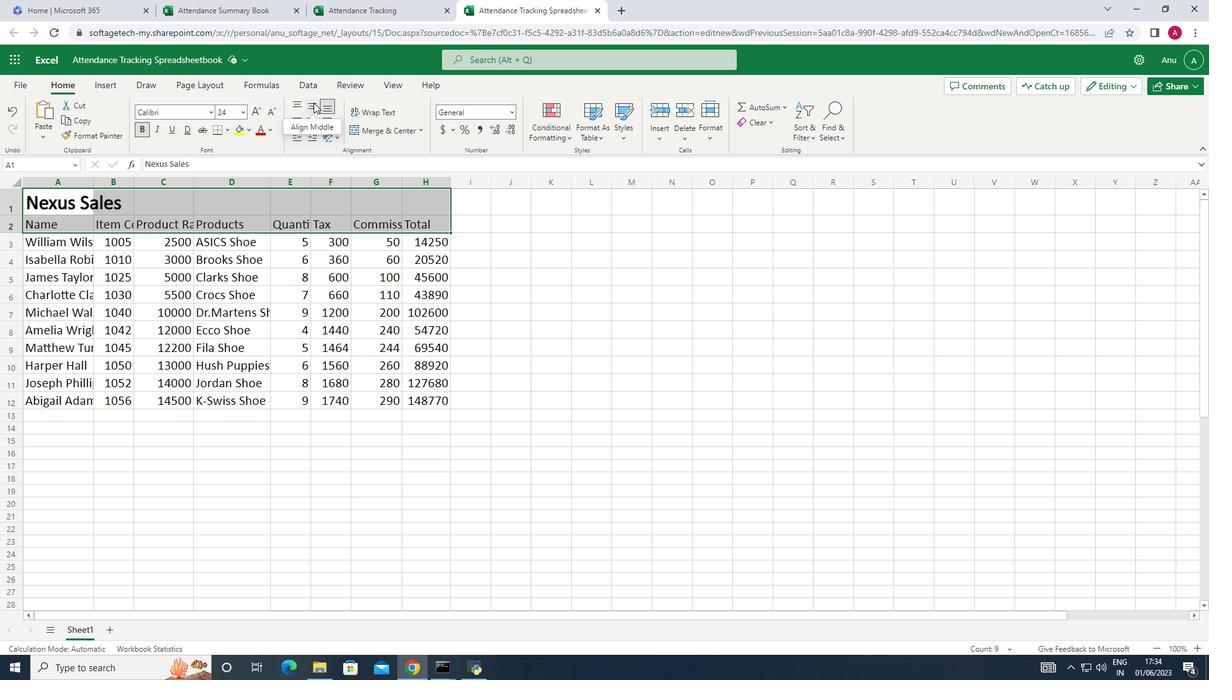 
Action: Mouse moved to (50, 237)
Screenshot: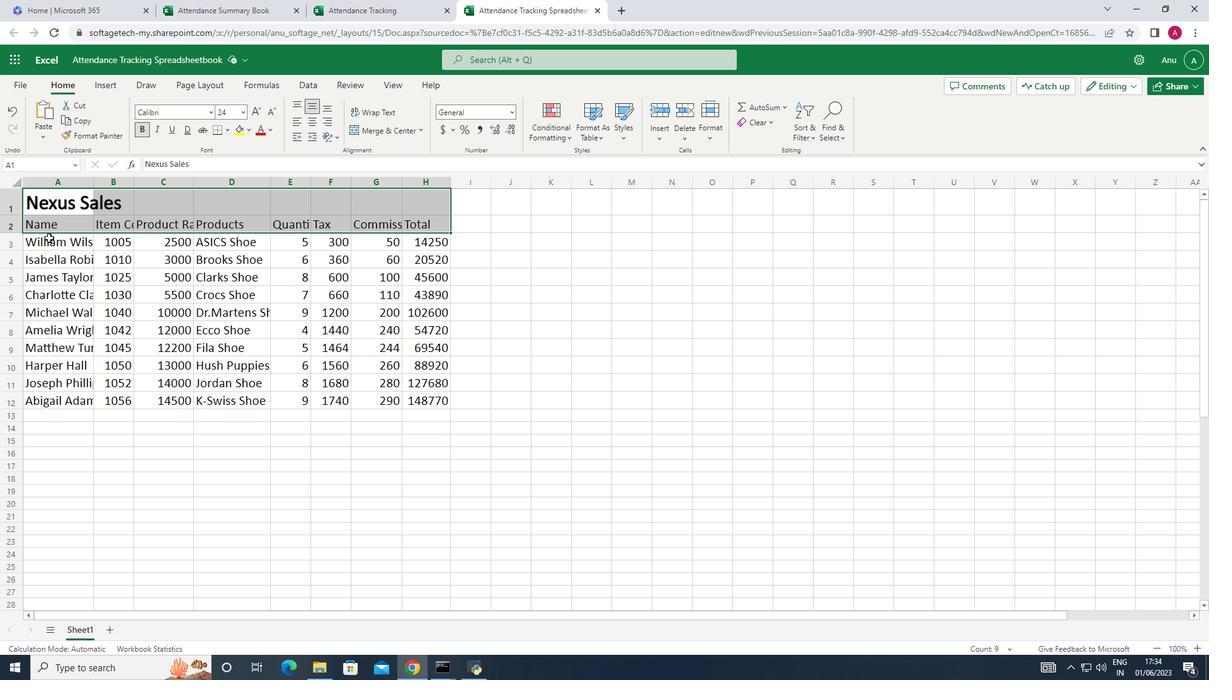 
Action: Mouse pressed left at (50, 237)
Screenshot: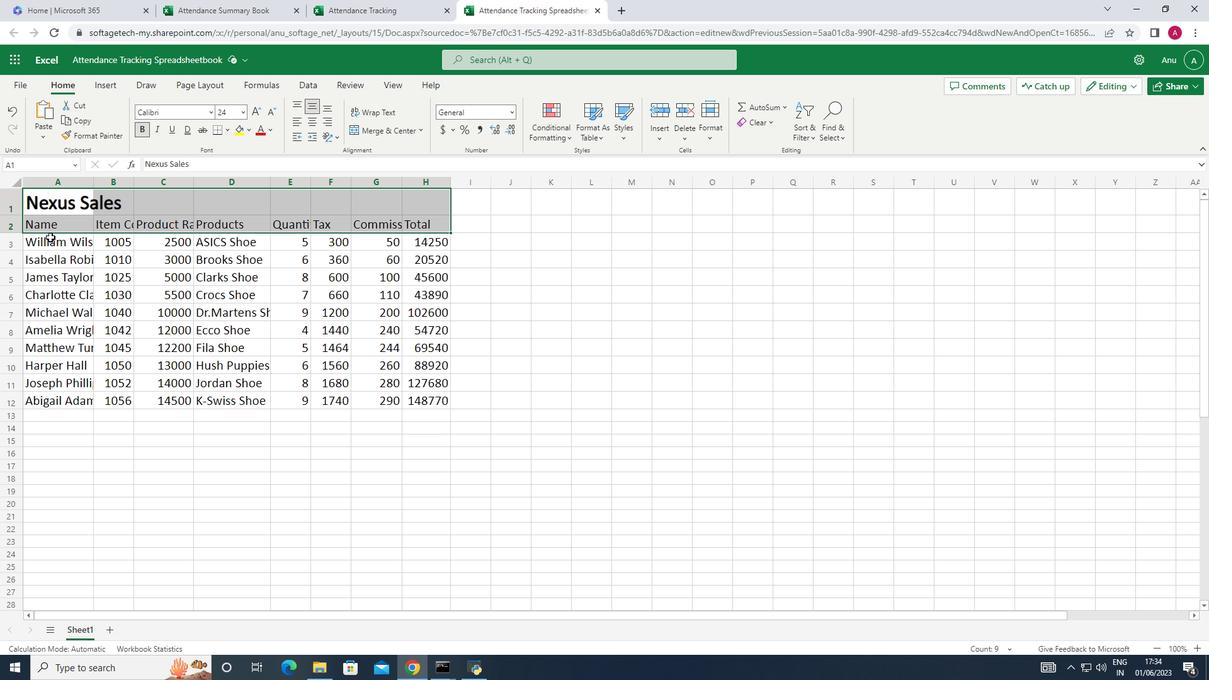 
Action: Mouse moved to (312, 115)
Screenshot: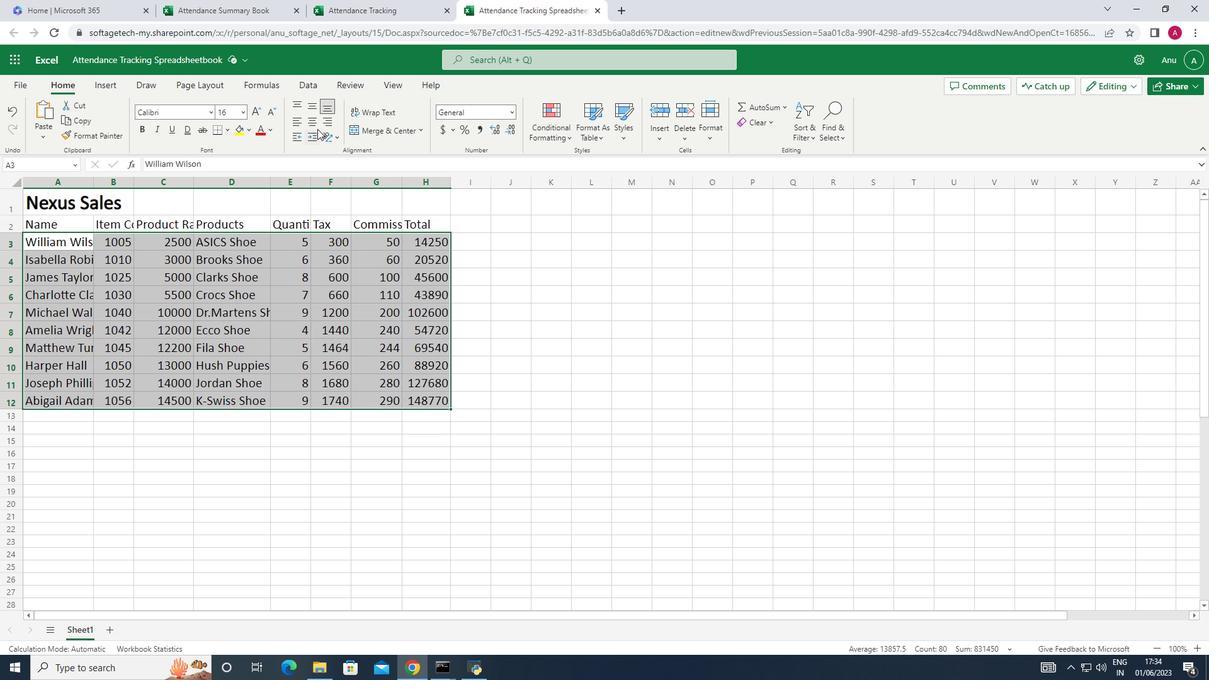 
Action: Mouse pressed left at (312, 115)
Screenshot: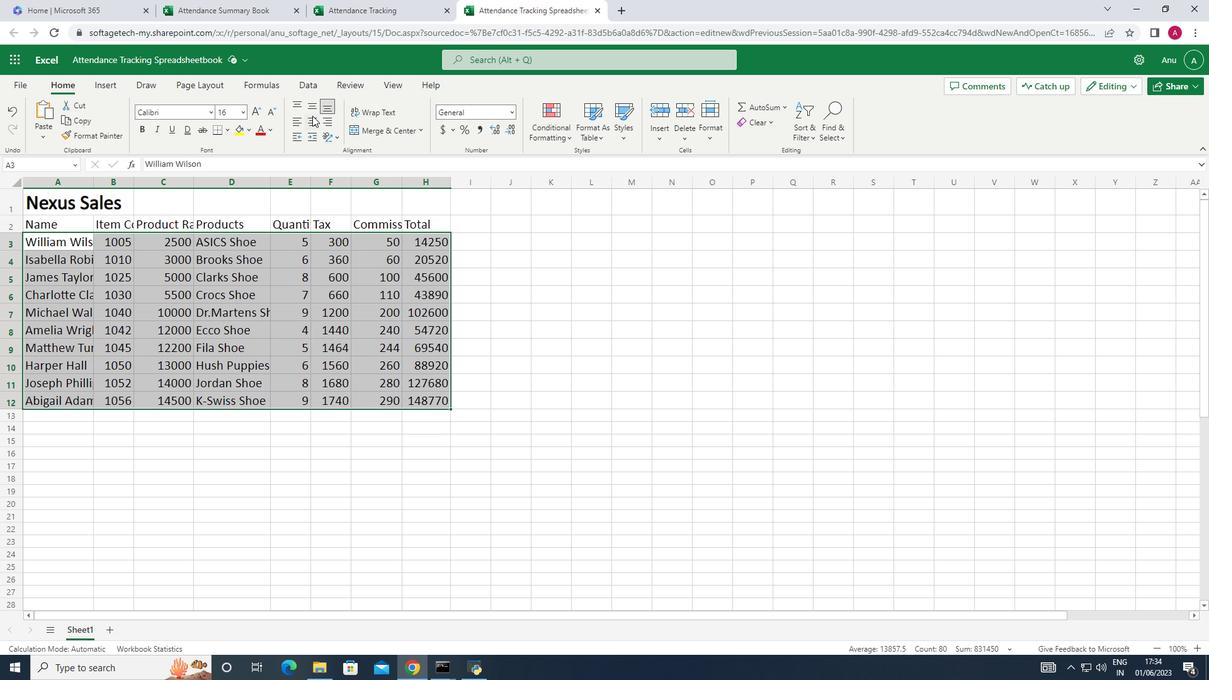 
Action: Mouse moved to (546, 321)
Screenshot: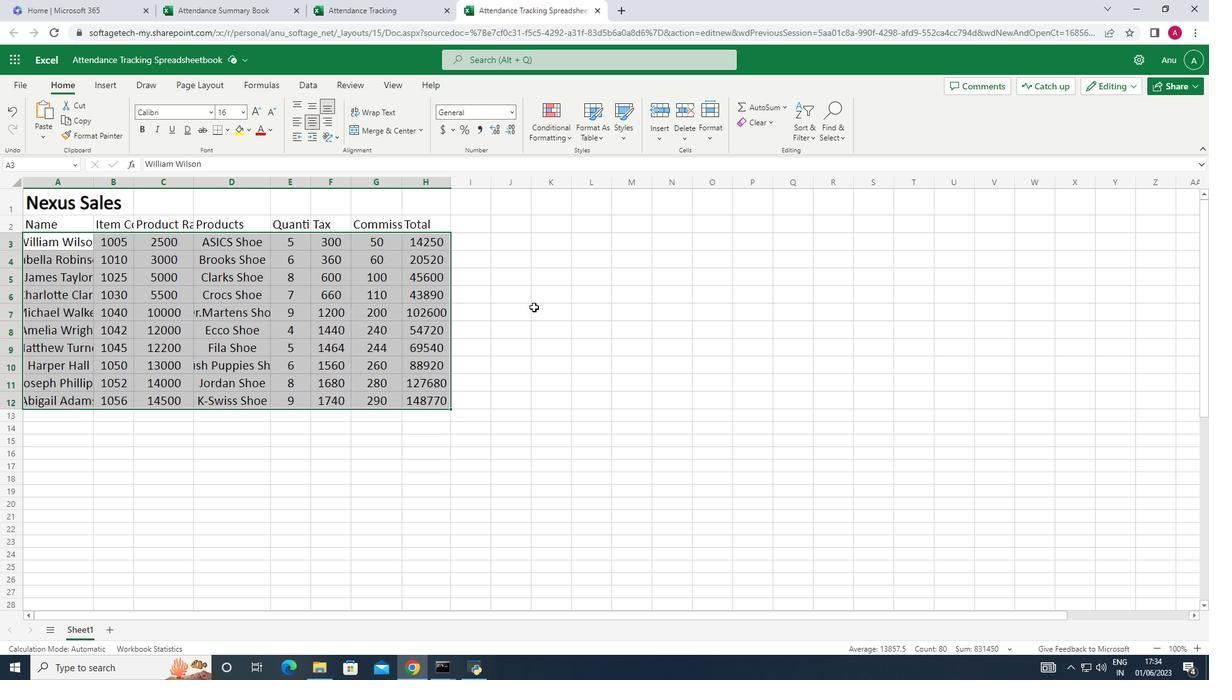 
Action: Mouse pressed left at (546, 321)
Screenshot: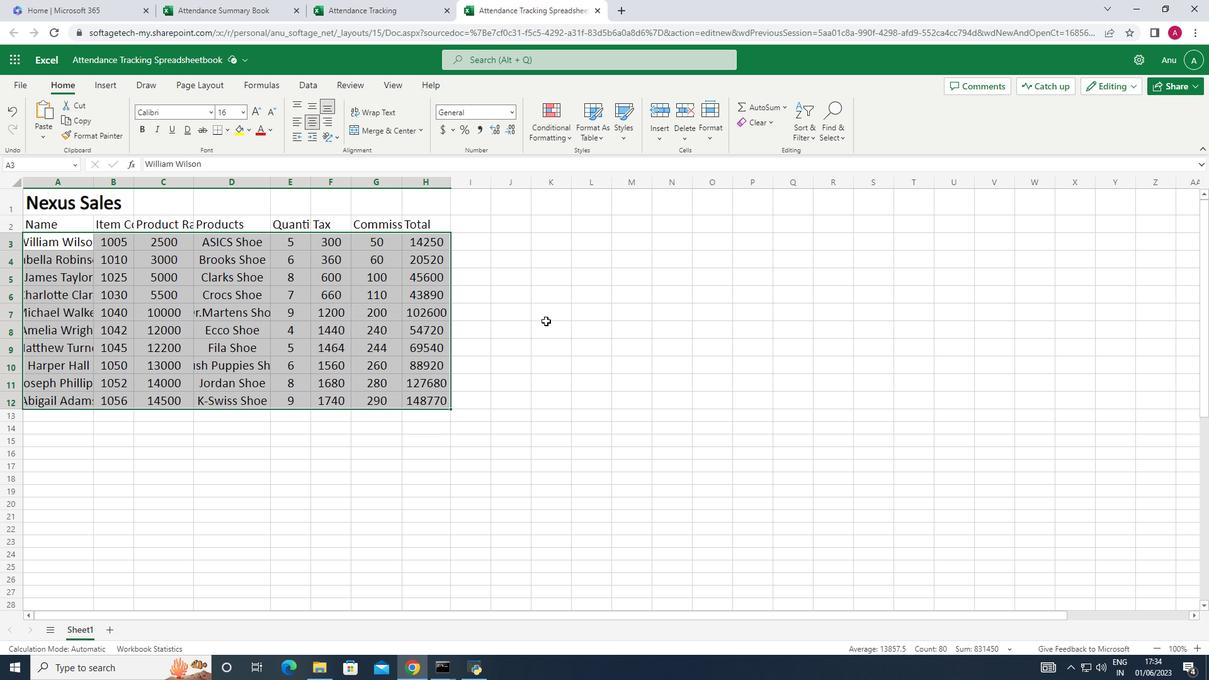 
Action: Mouse moved to (132, 178)
Screenshot: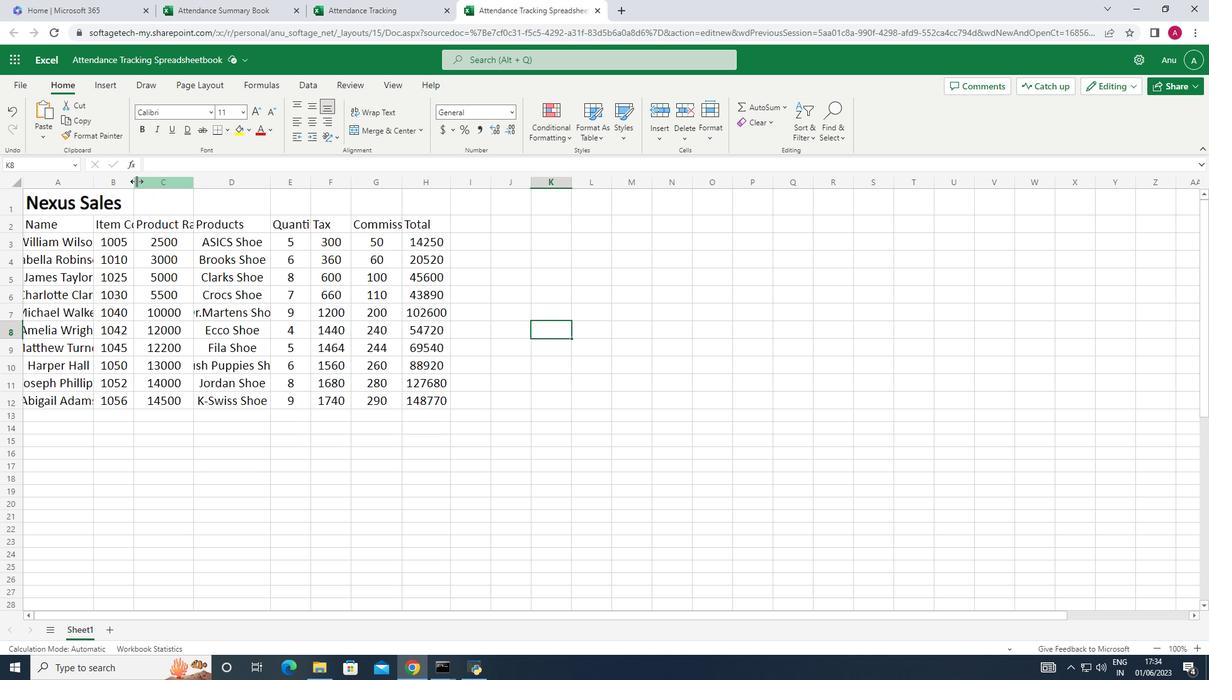 
Action: Mouse pressed left at (132, 178)
Screenshot: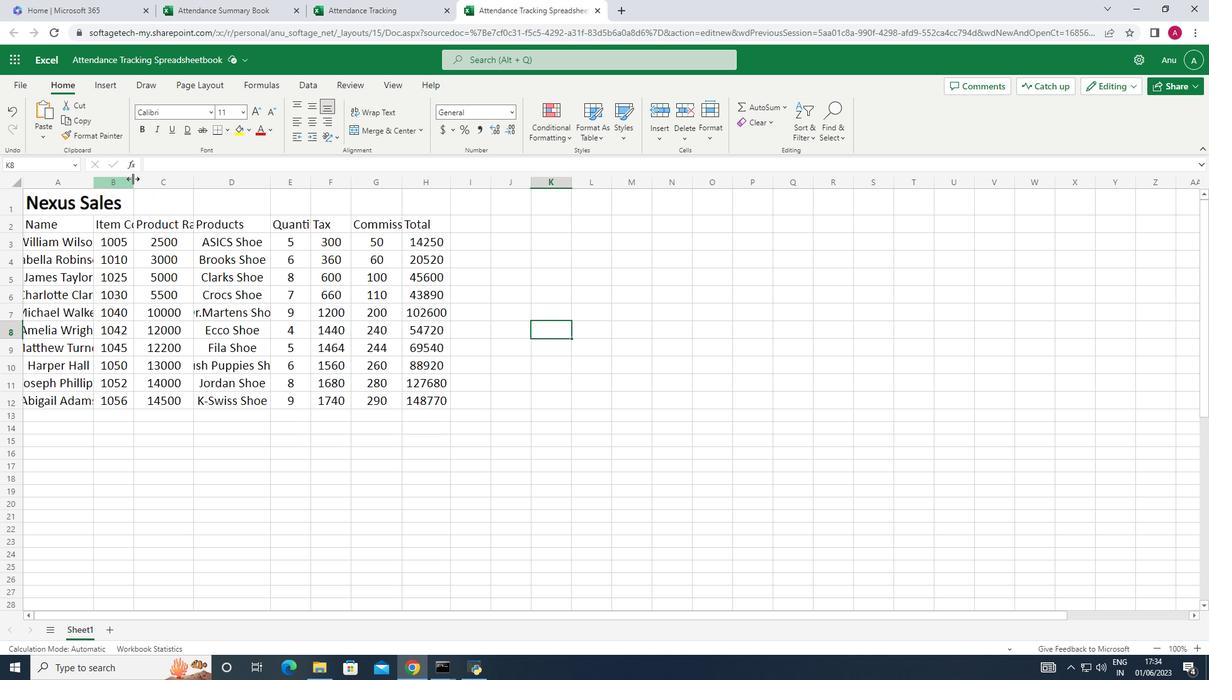 
Action: Mouse pressed left at (132, 178)
Screenshot: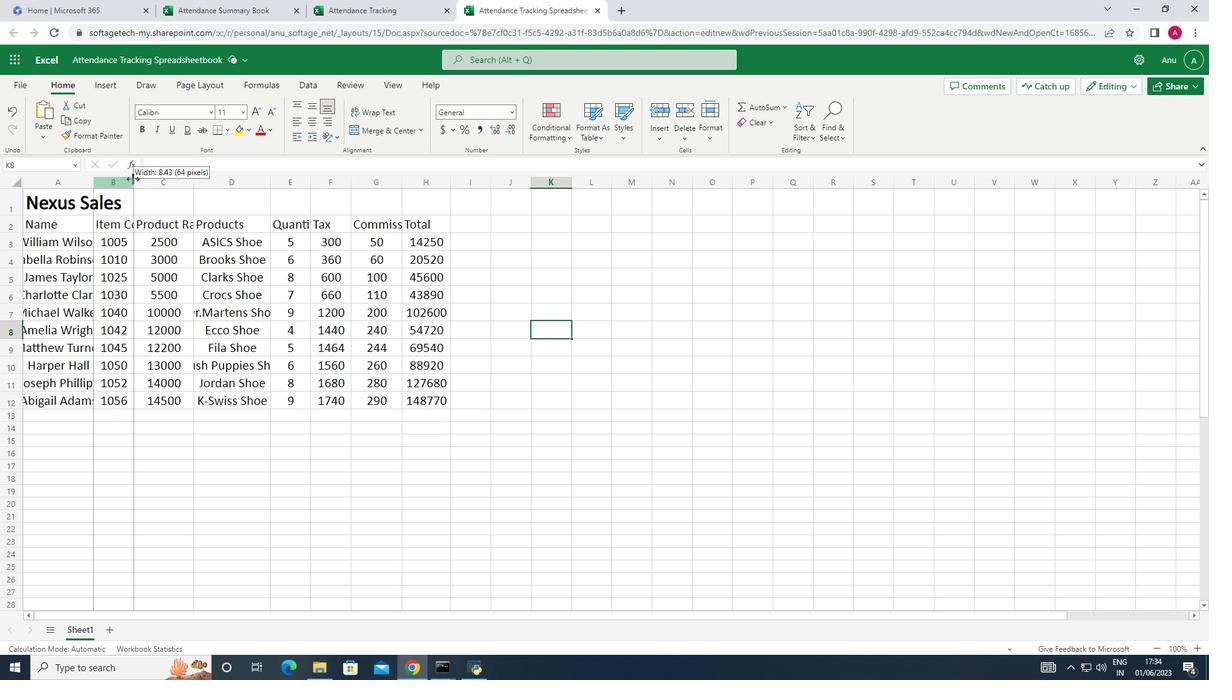 
Action: Mouse moved to (88, 178)
Screenshot: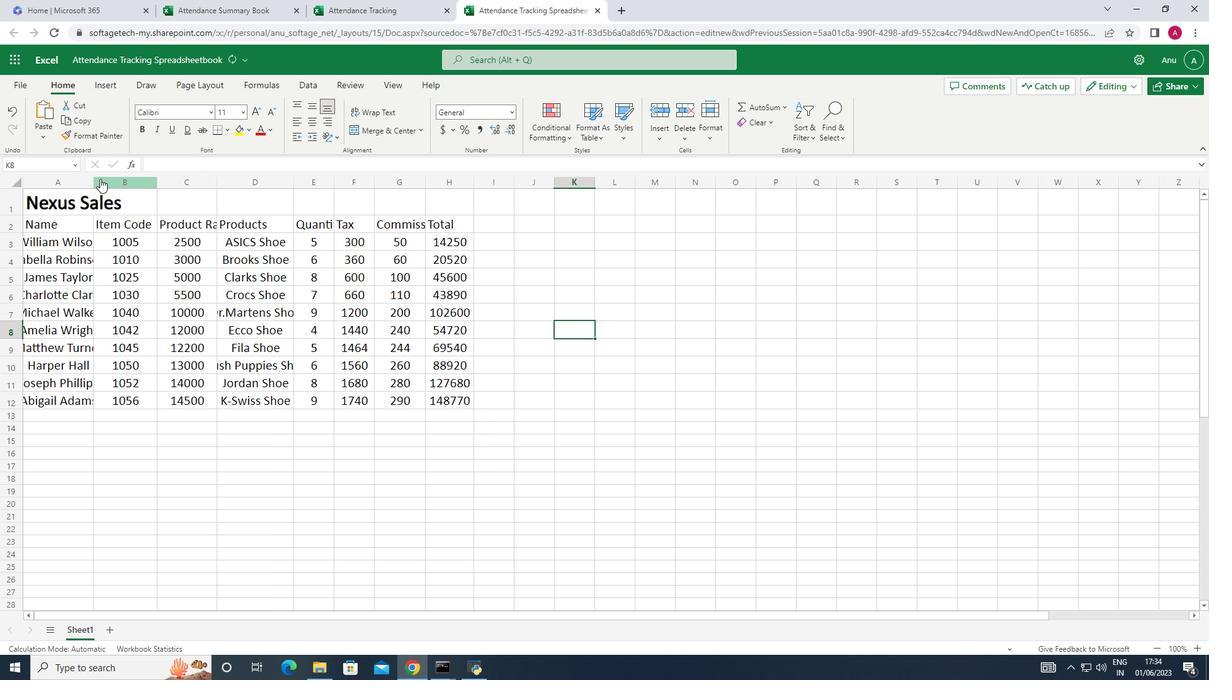 
Action: Mouse pressed left at (88, 178)
Screenshot: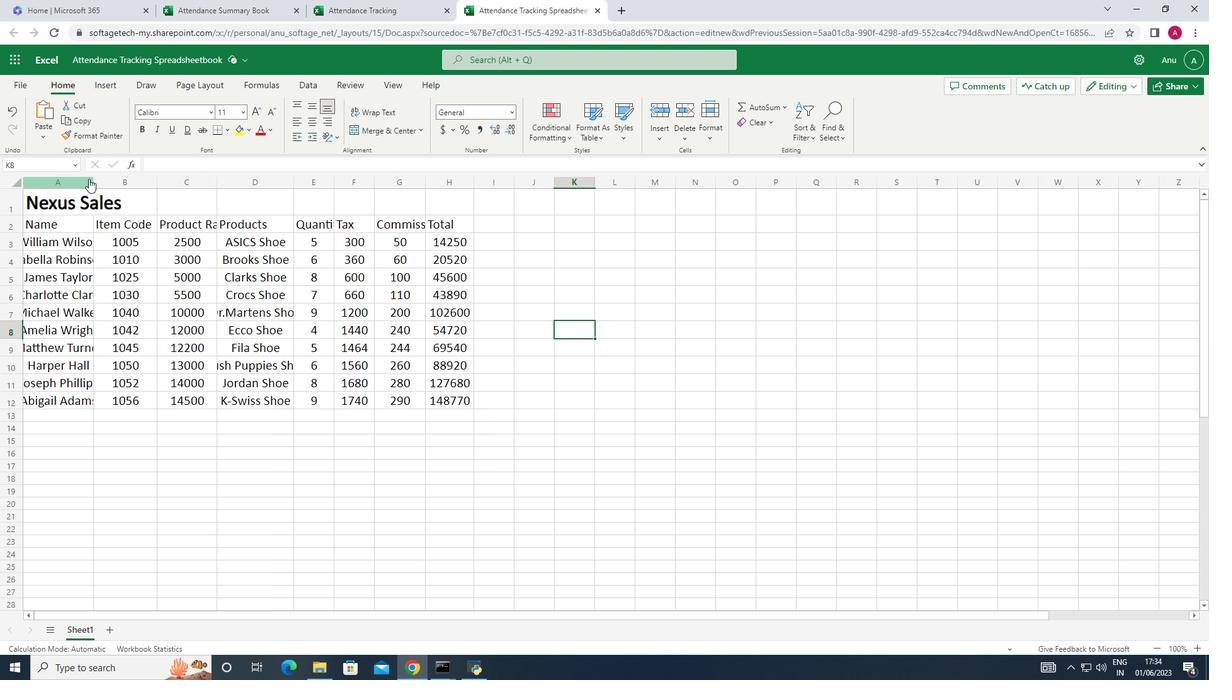 
Action: Mouse moved to (92, 185)
Screenshot: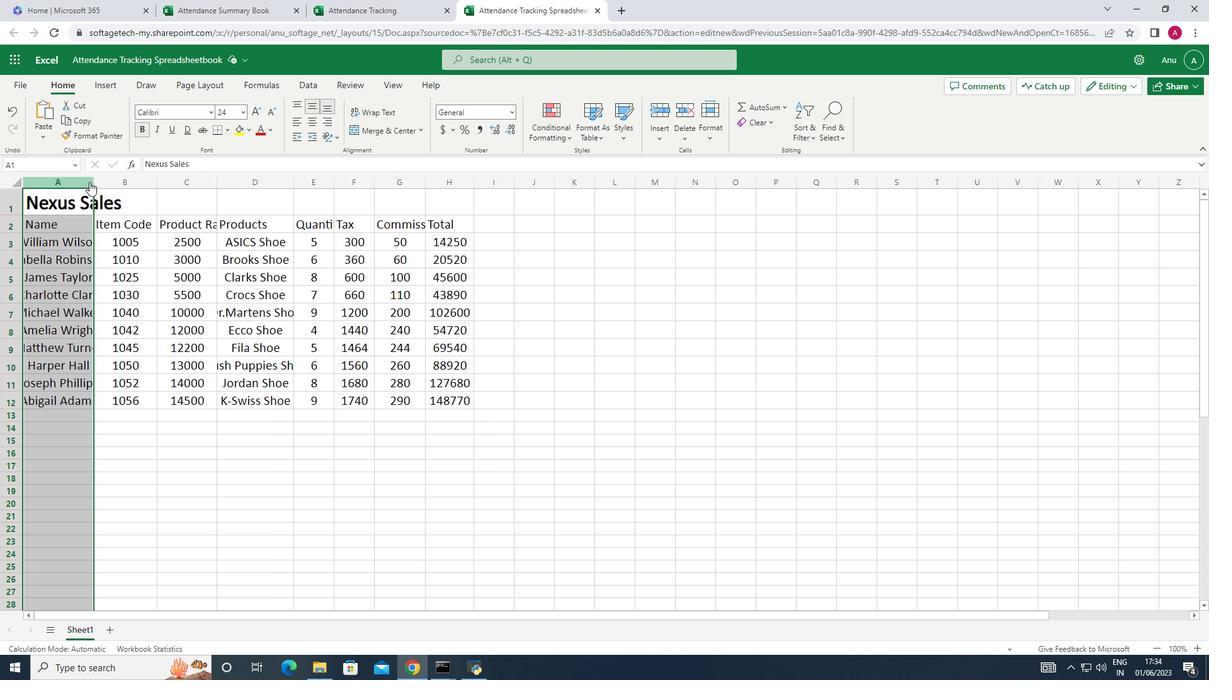 
Action: Mouse pressed left at (92, 185)
Screenshot: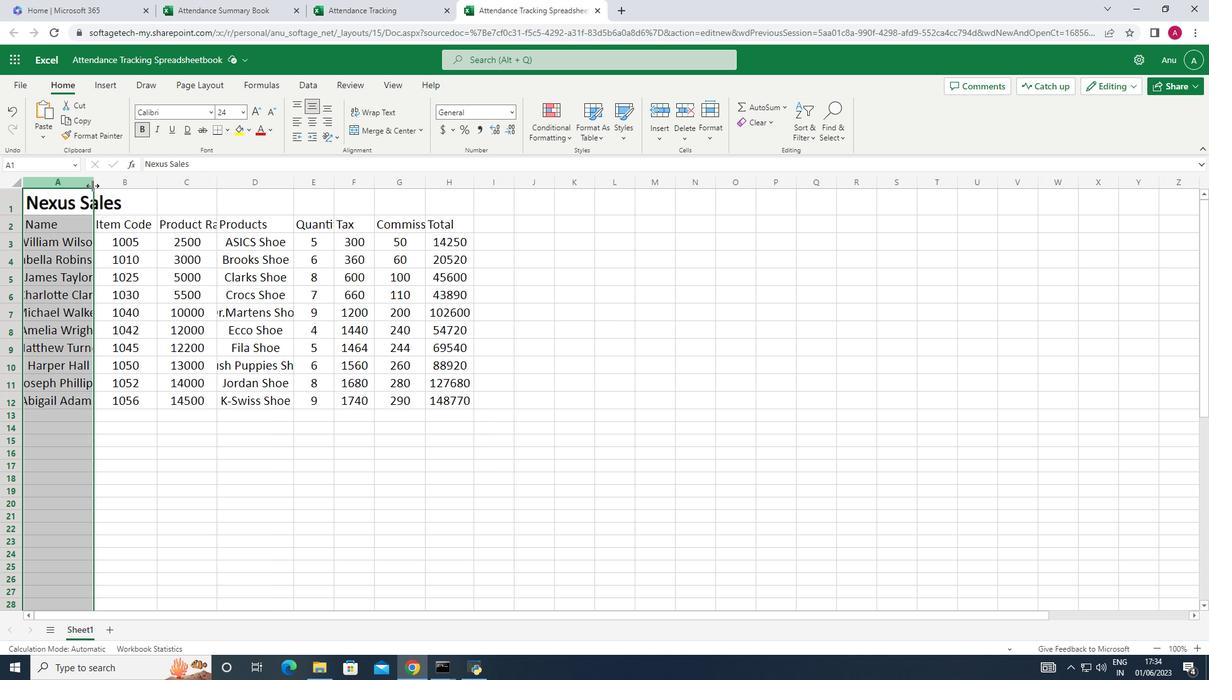 
Action: Mouse pressed left at (92, 185)
Screenshot: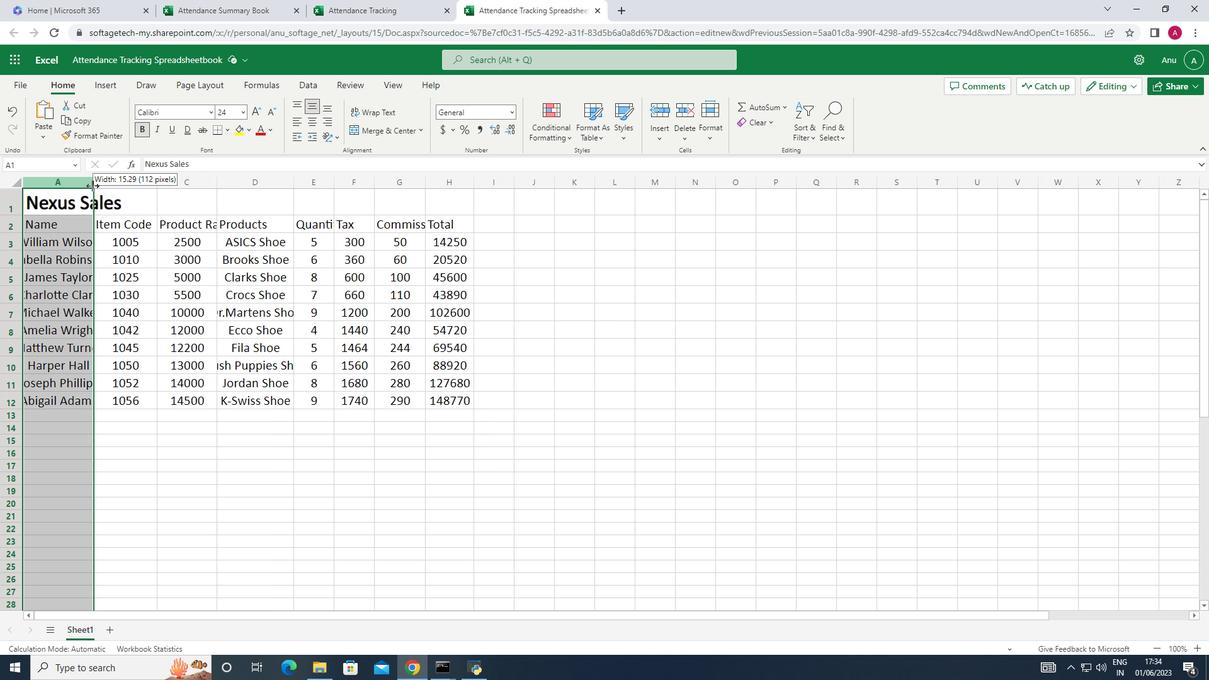 
Action: Mouse moved to (251, 181)
Screenshot: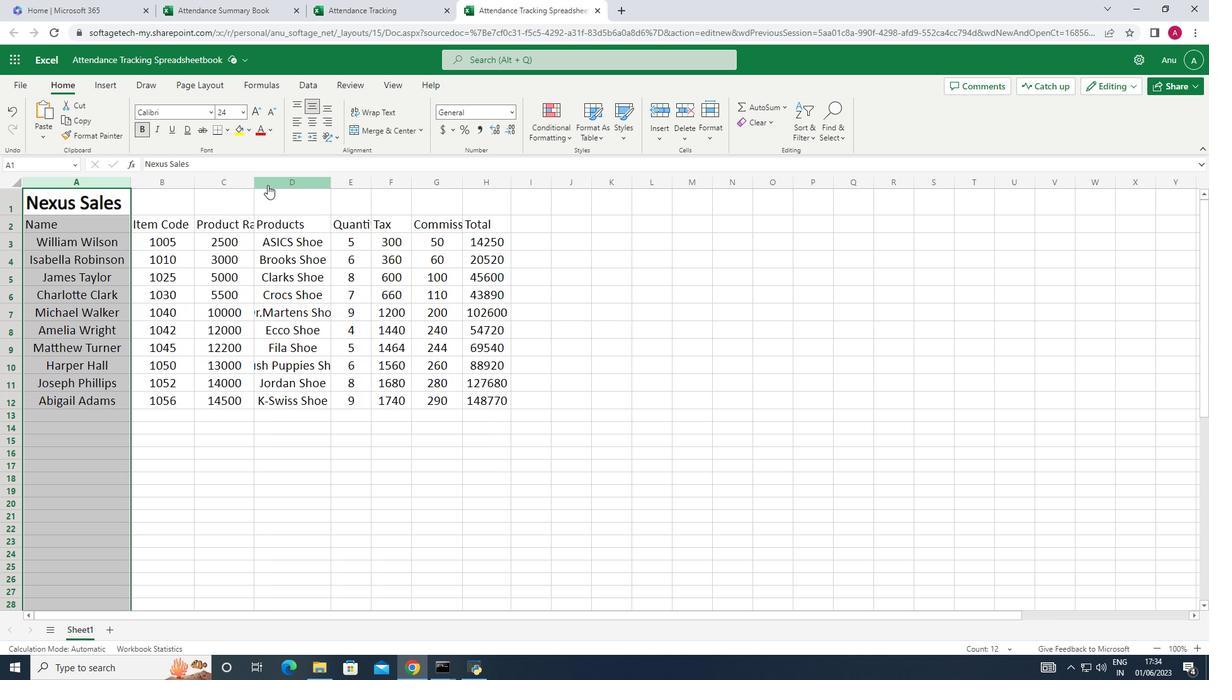 
Action: Mouse pressed left at (251, 181)
Screenshot: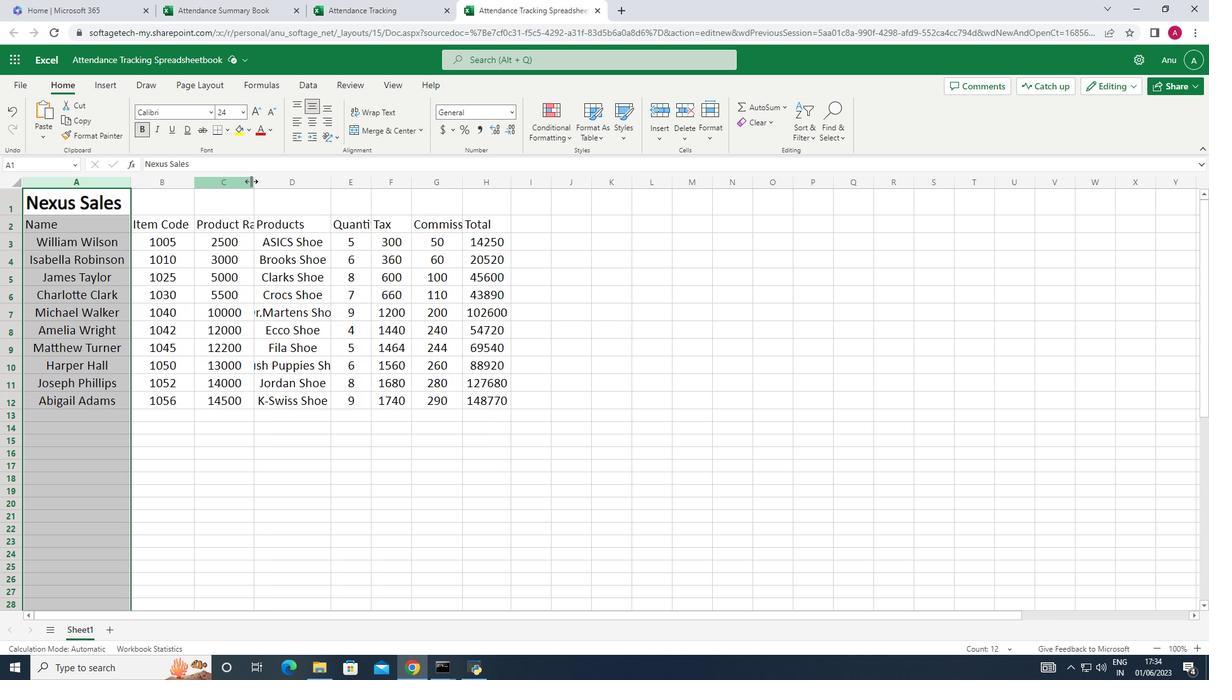 
Action: Mouse pressed left at (251, 181)
Screenshot: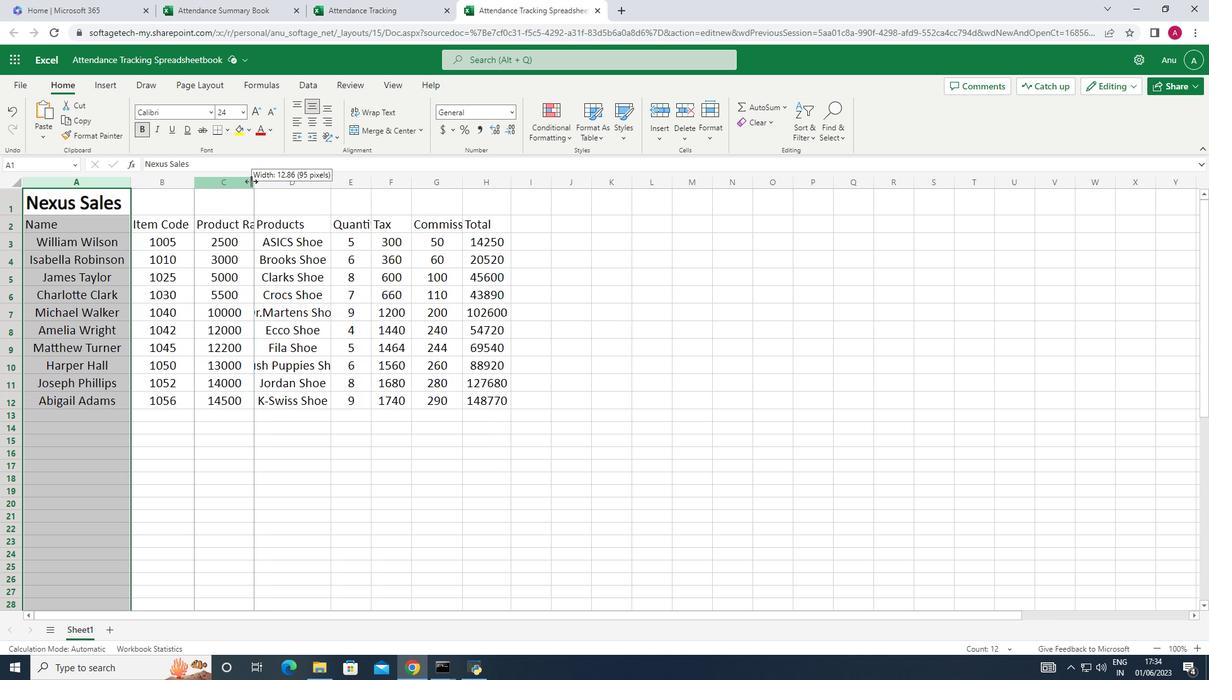 
Action: Mouse moved to (398, 186)
Screenshot: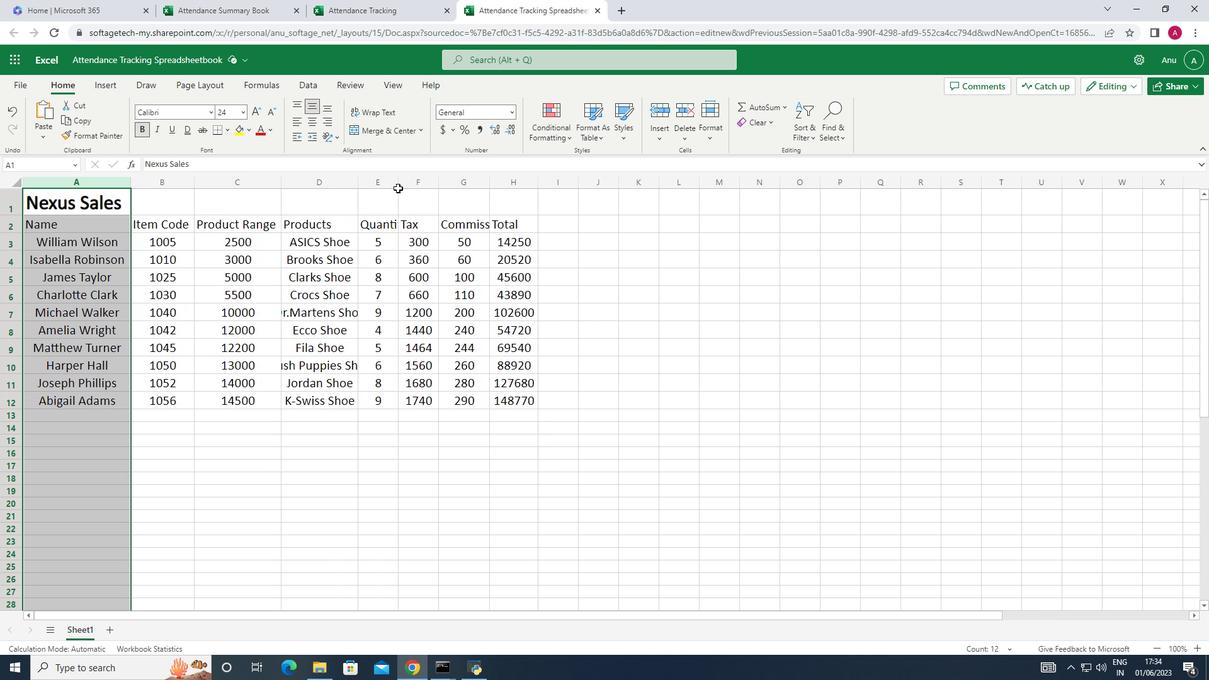 
Action: Mouse pressed left at (398, 186)
Screenshot: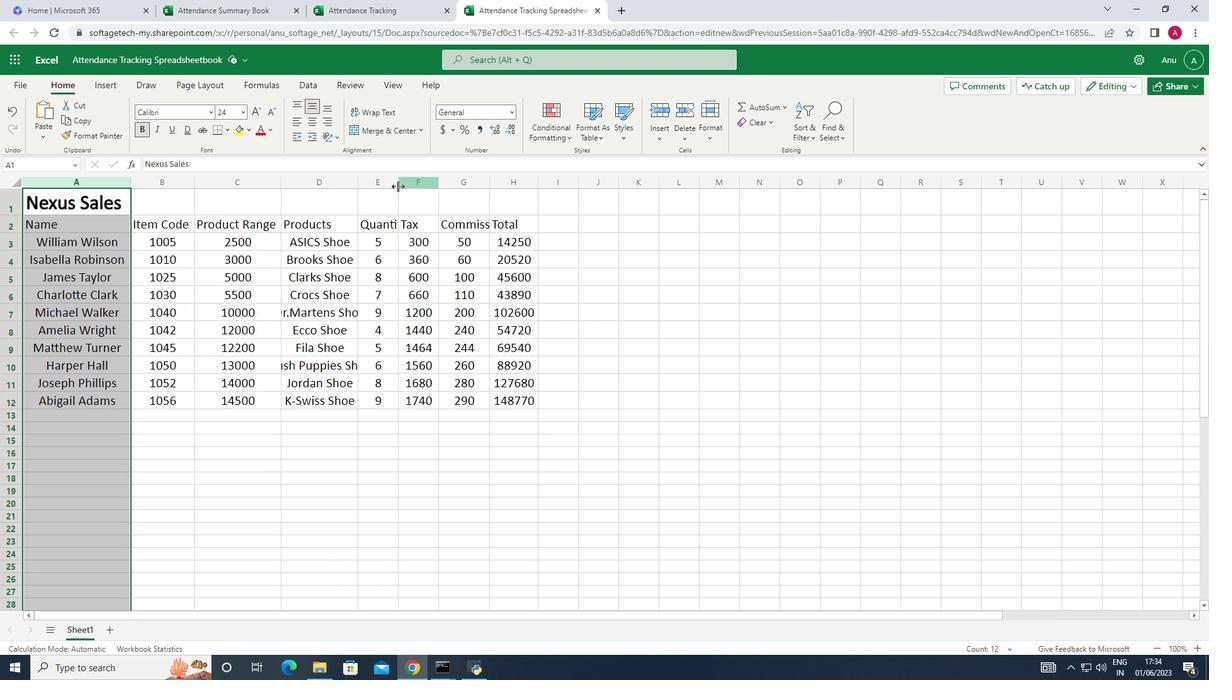 
Action: Mouse pressed left at (398, 186)
Screenshot: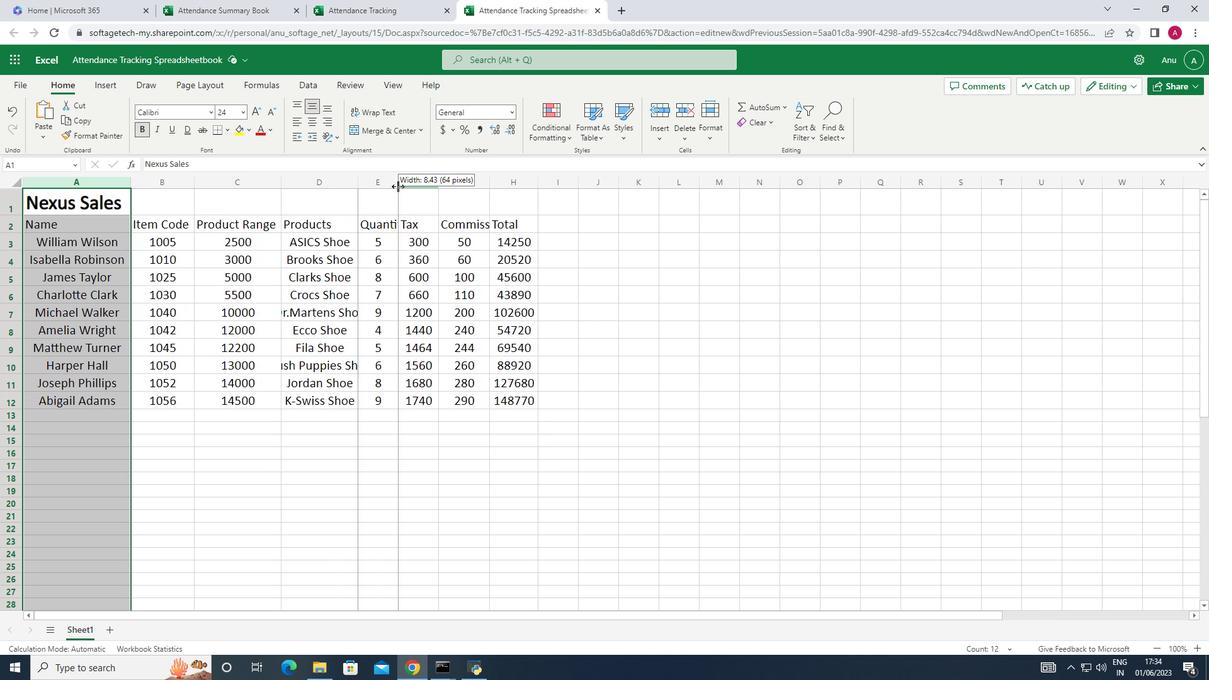 
Action: Mouse moved to (356, 183)
Screenshot: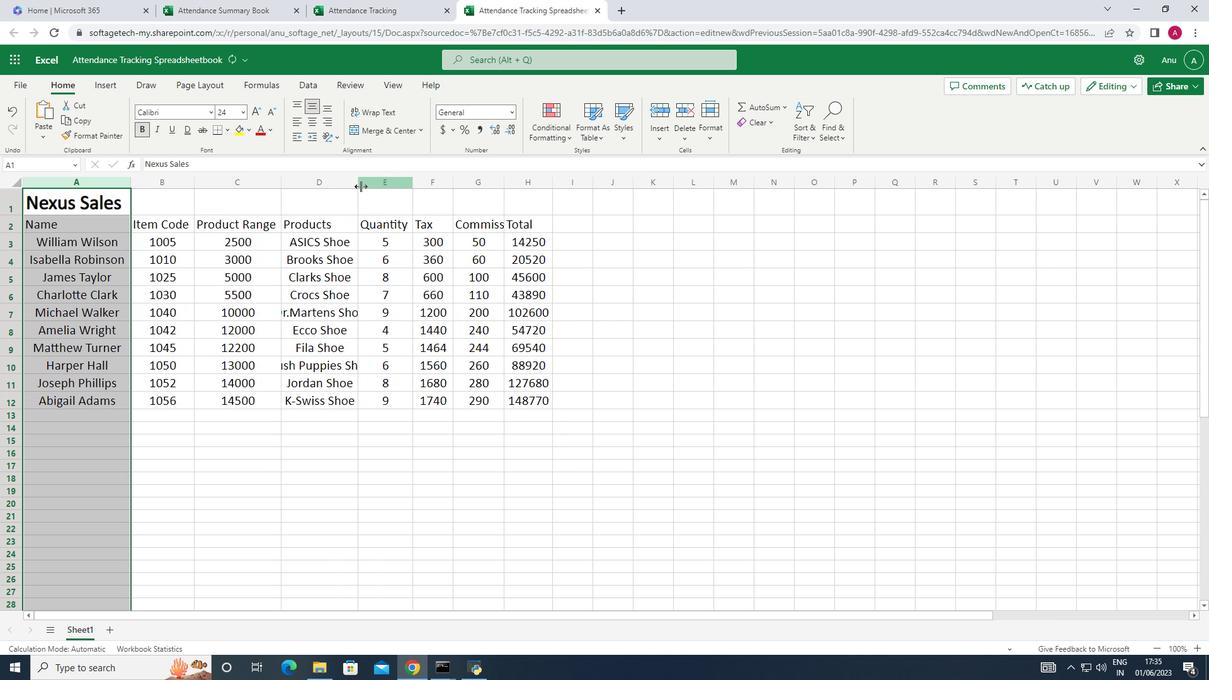
Action: Mouse pressed left at (356, 183)
Screenshot: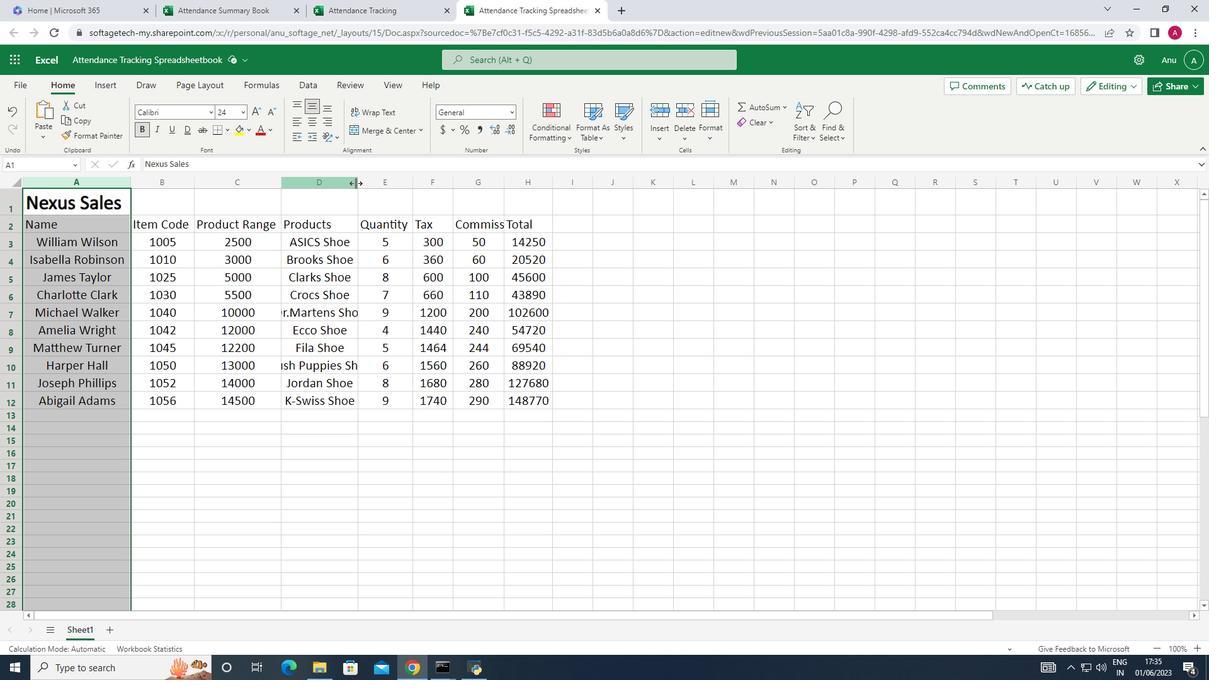 
Action: Mouse pressed left at (356, 183)
Screenshot: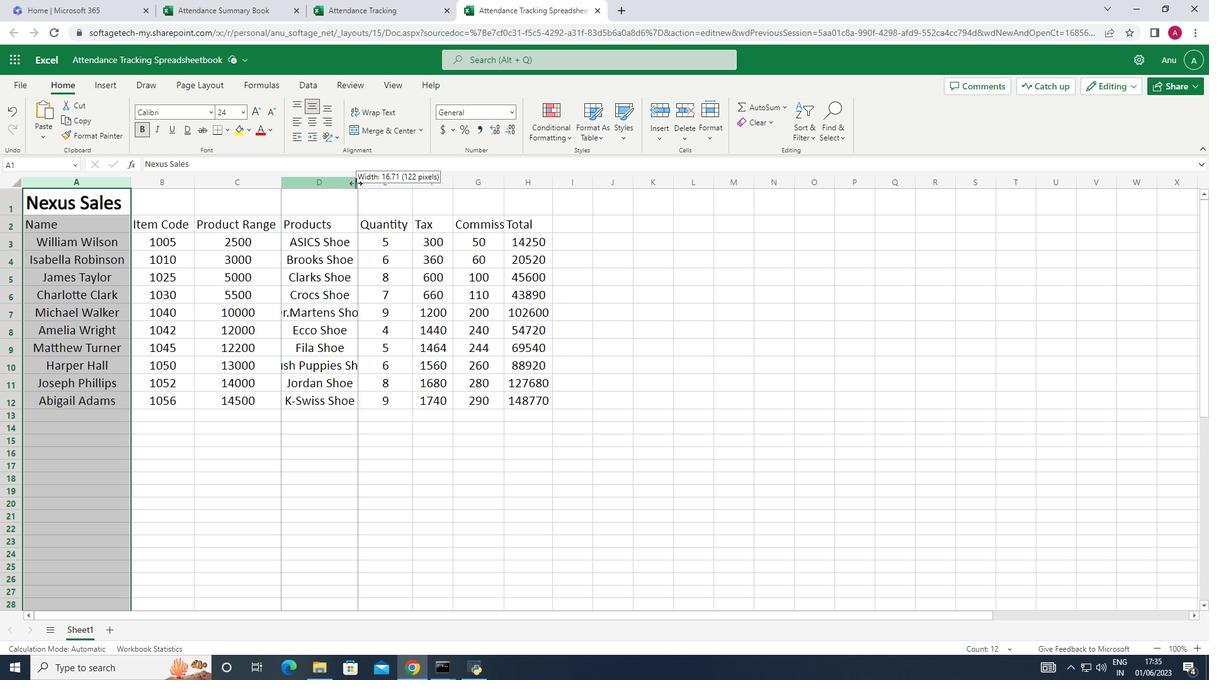 
Action: Mouse moved to (541, 183)
Screenshot: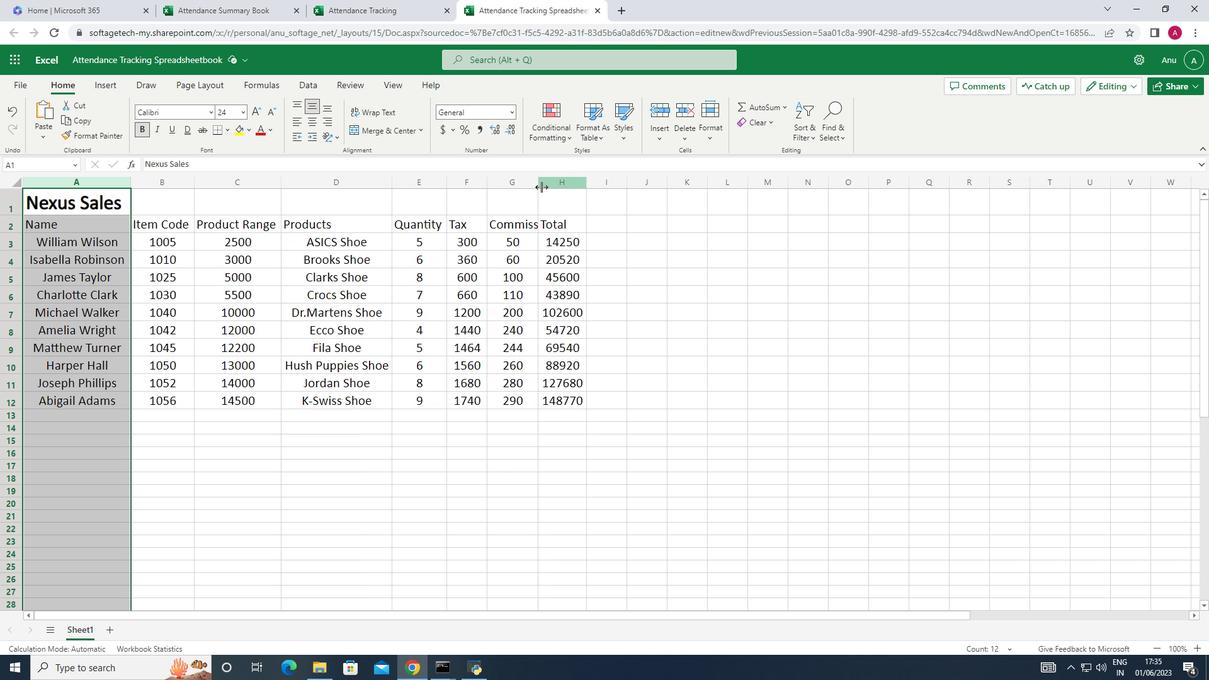 
Action: Mouse pressed left at (541, 183)
Screenshot: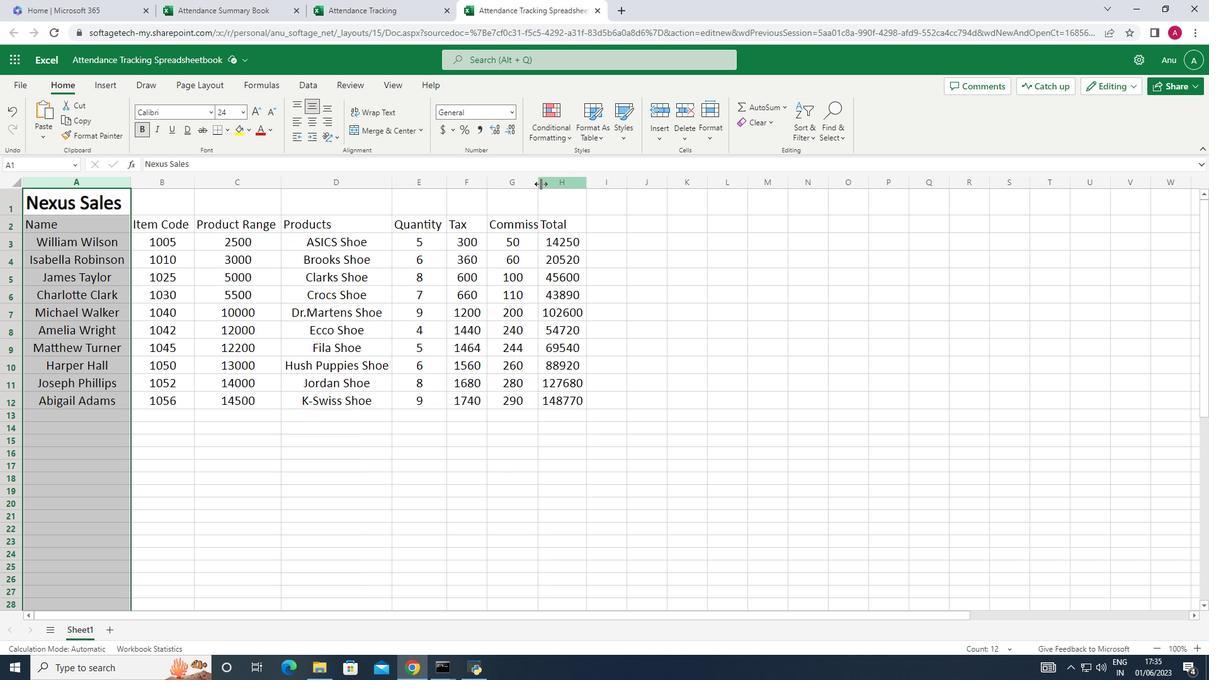 
Action: Mouse pressed left at (541, 183)
Screenshot: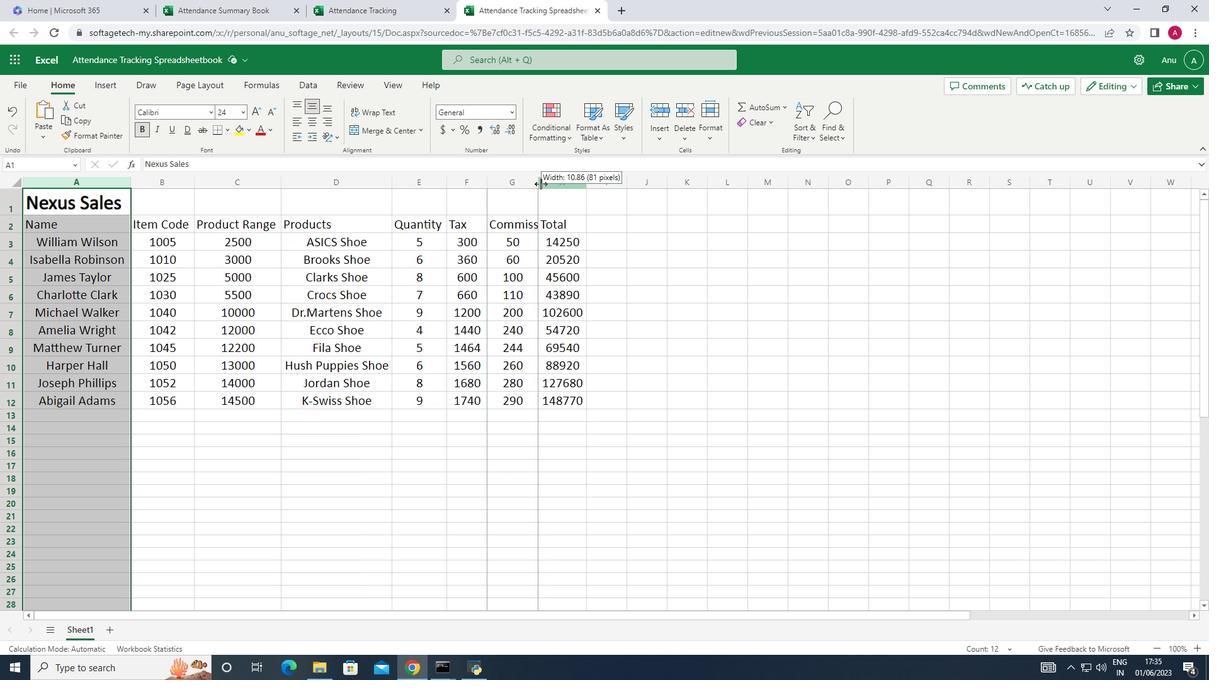 
Action: Mouse moved to (707, 286)
Screenshot: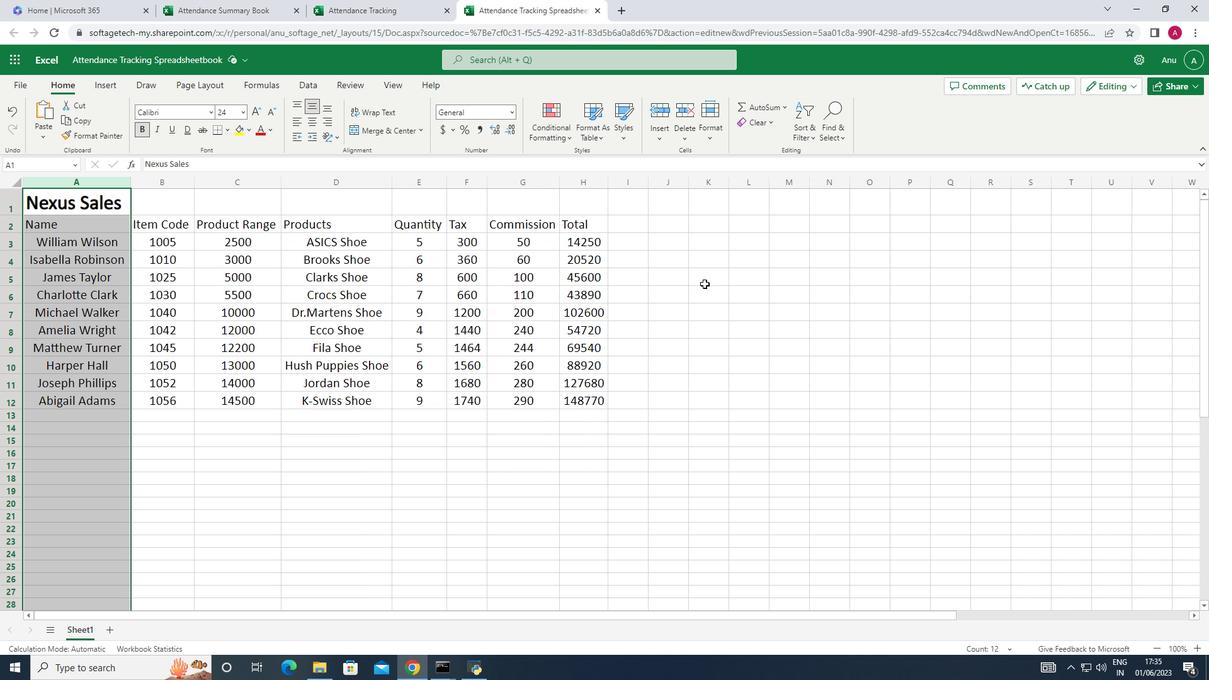 
Action: Mouse pressed left at (707, 286)
Screenshot: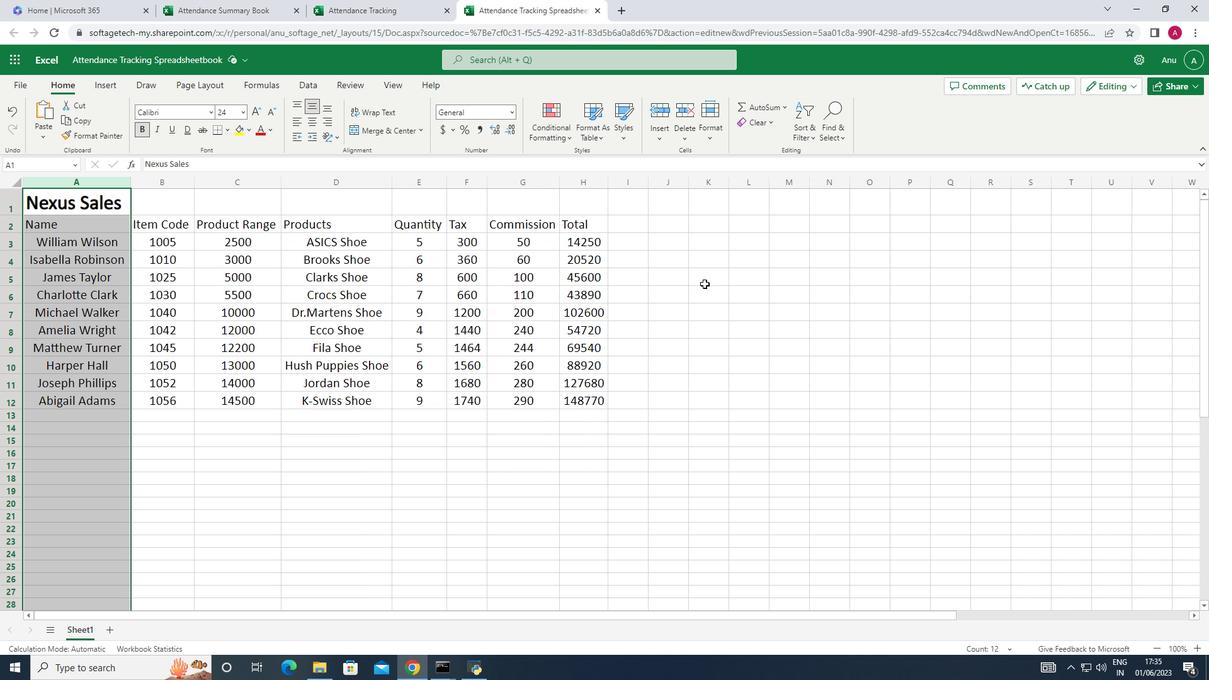 
Action: Mouse moved to (703, 288)
Screenshot: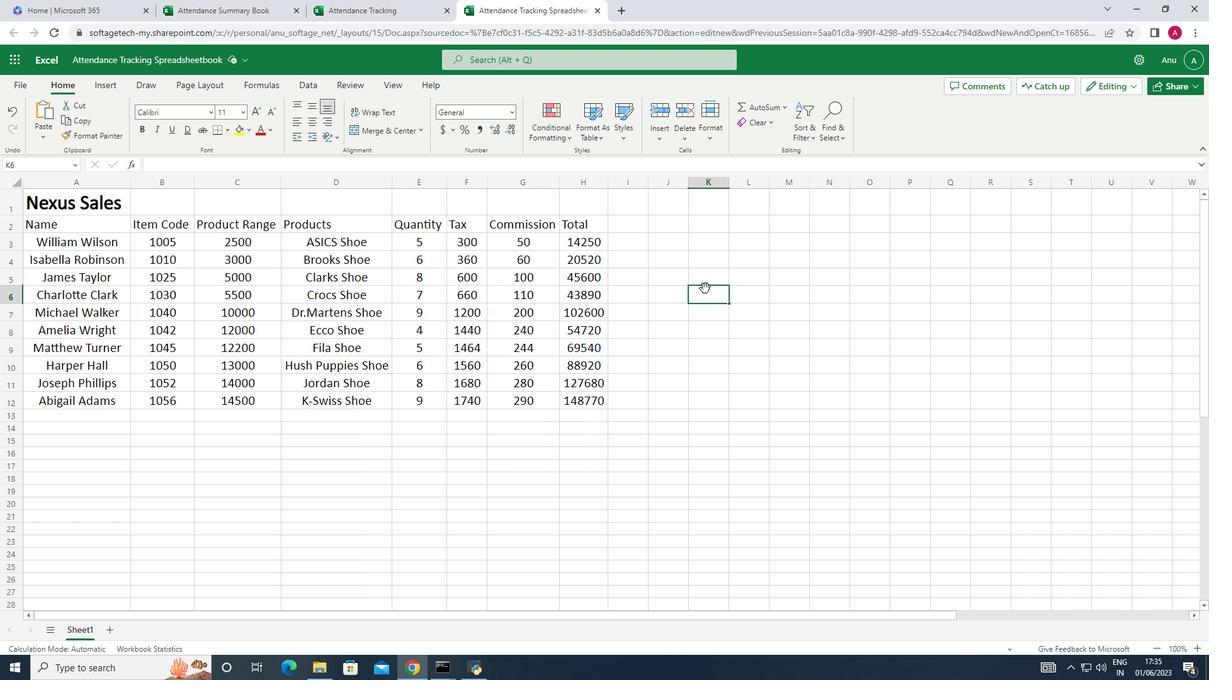 
